 Task: Find connections with filter location Irákleion with filter topic #Successwith filter profile language French with filter current company Shapoorji Pallonji Real Estate with filter school FORE School of Management, New Delhi with filter industry Machinery Manufacturing with filter service category UX Research with filter keywords title Events Manager
Action: Mouse moved to (351, 236)
Screenshot: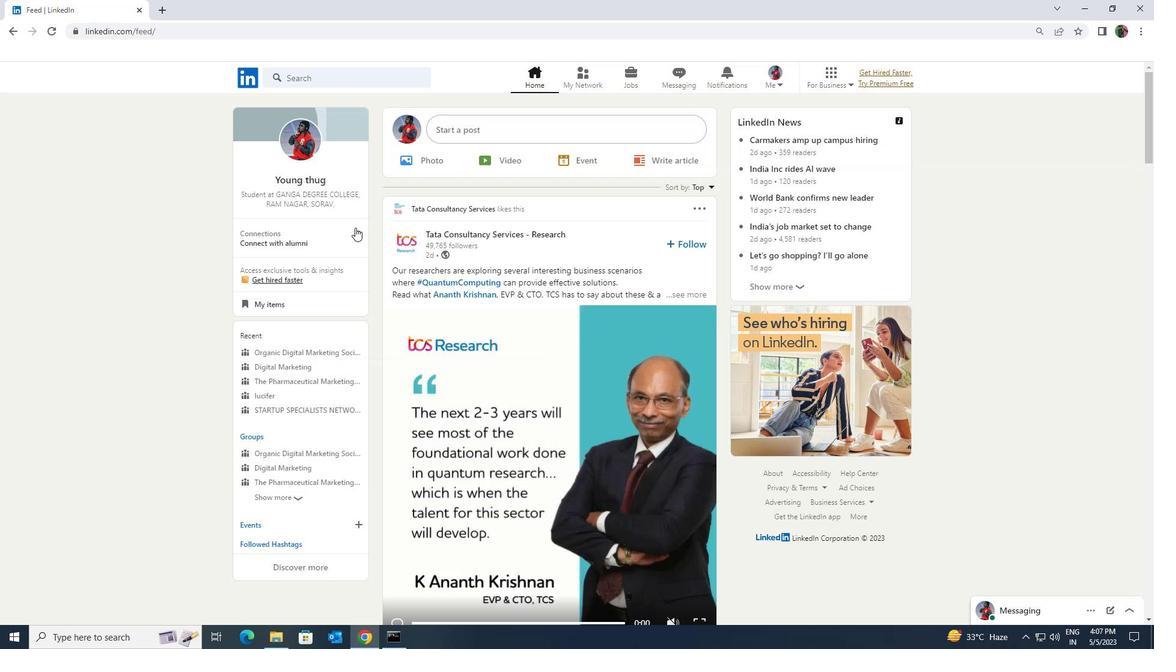 
Action: Mouse pressed left at (351, 236)
Screenshot: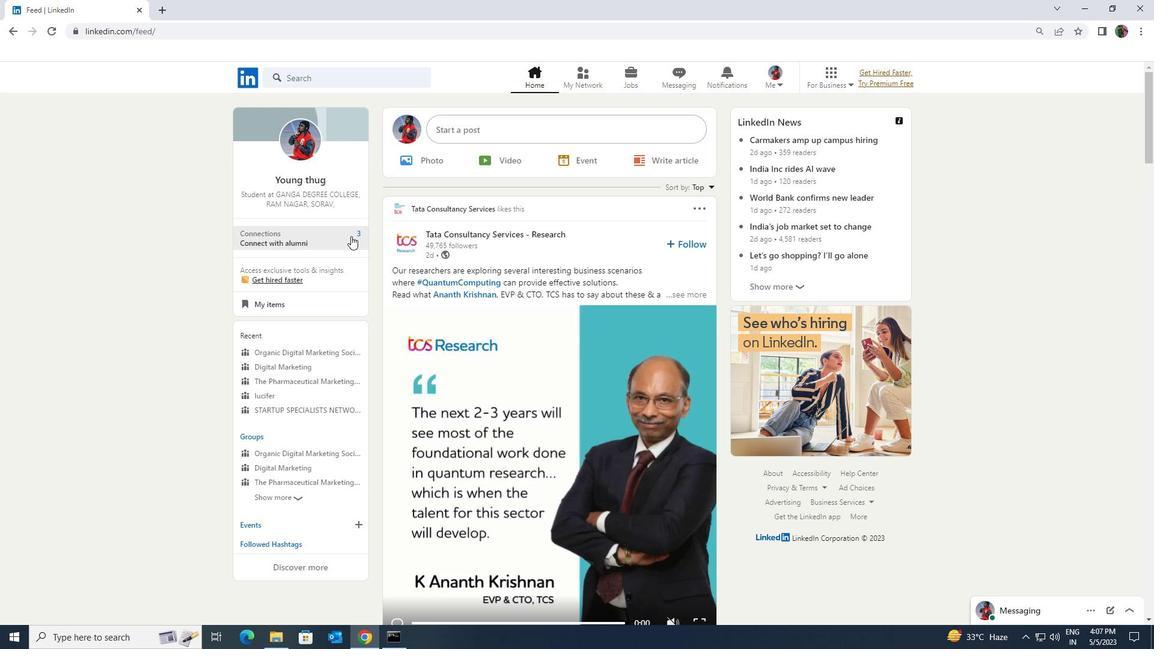 
Action: Mouse moved to (357, 149)
Screenshot: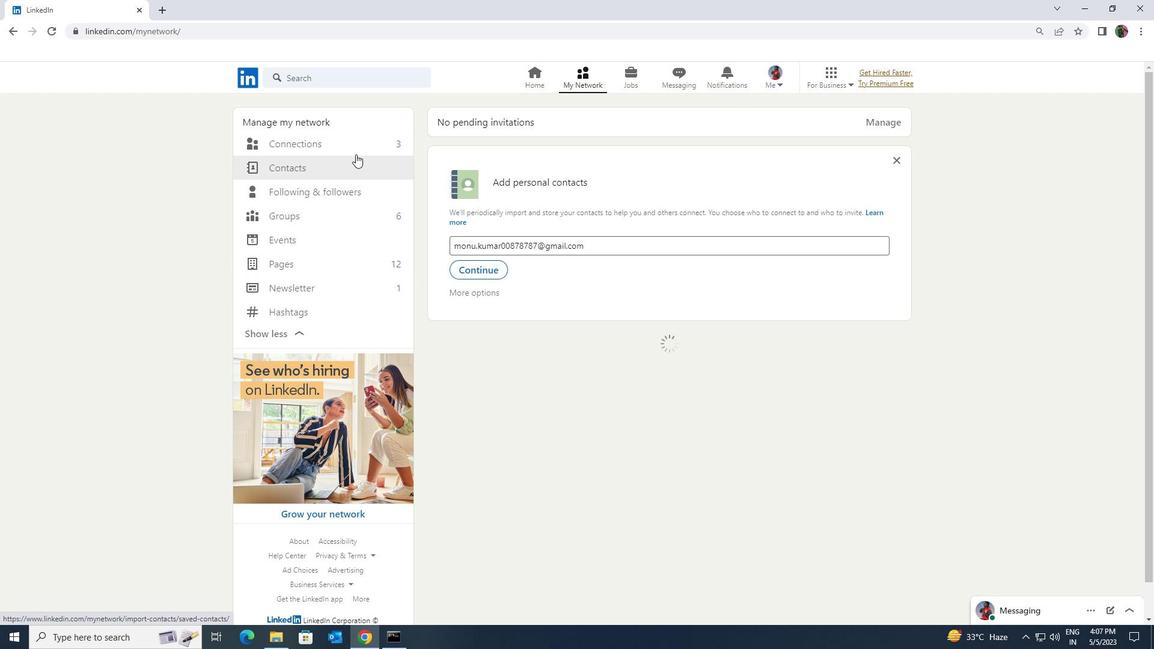 
Action: Mouse pressed left at (357, 149)
Screenshot: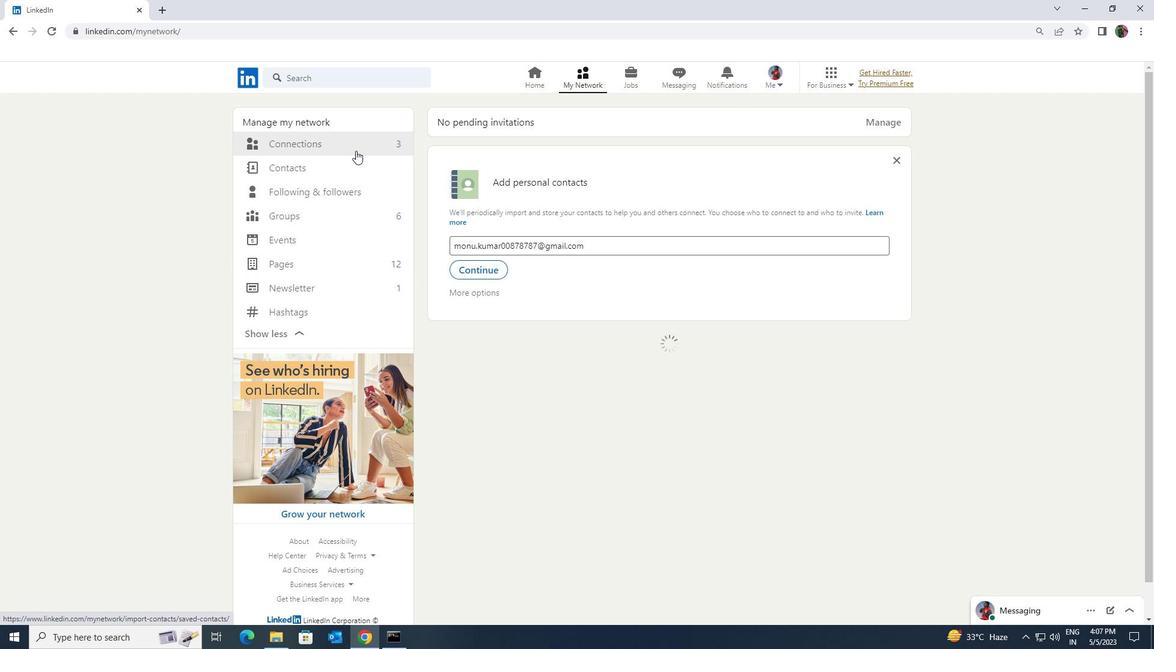 
Action: Mouse moved to (650, 144)
Screenshot: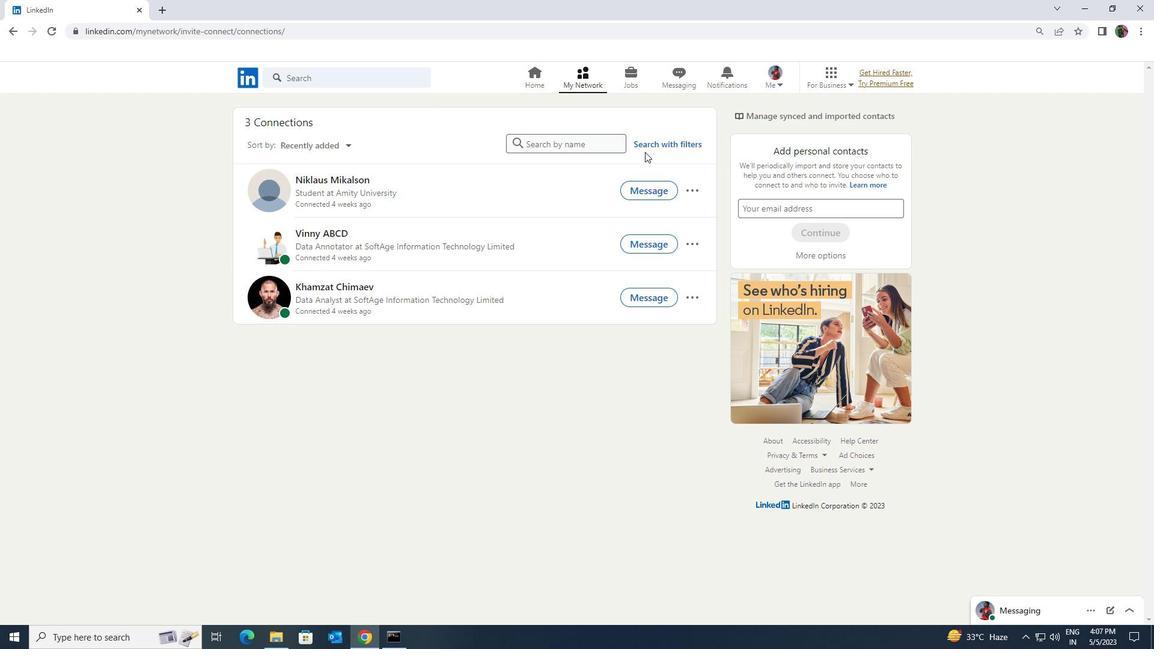 
Action: Mouse pressed left at (650, 144)
Screenshot: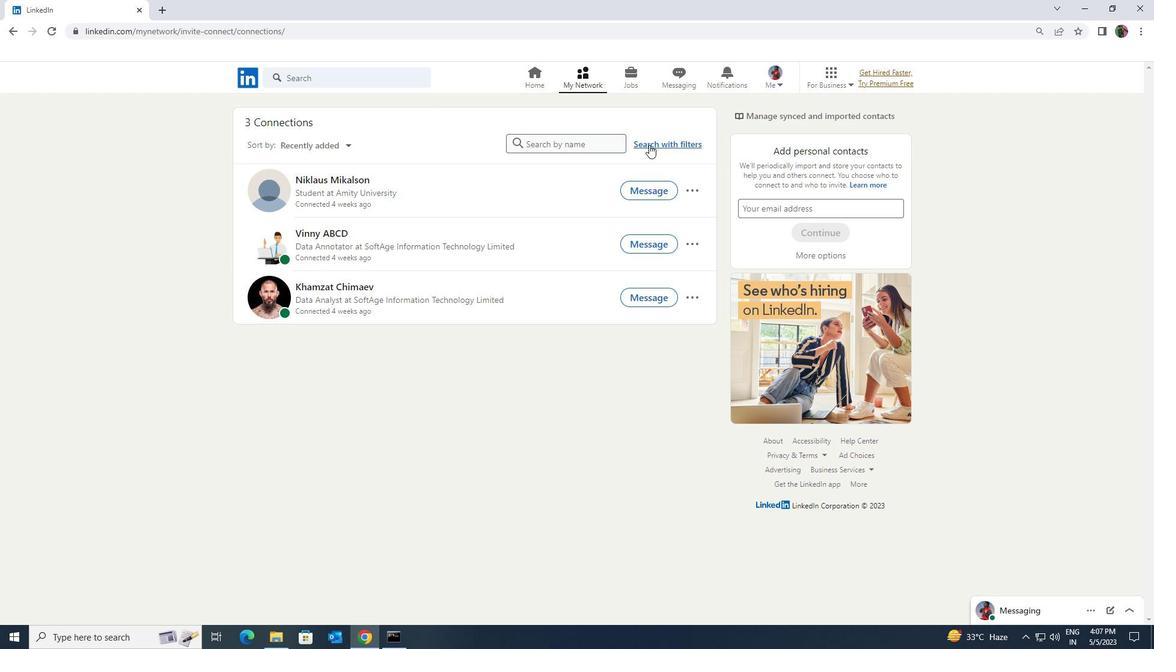 
Action: Mouse moved to (617, 110)
Screenshot: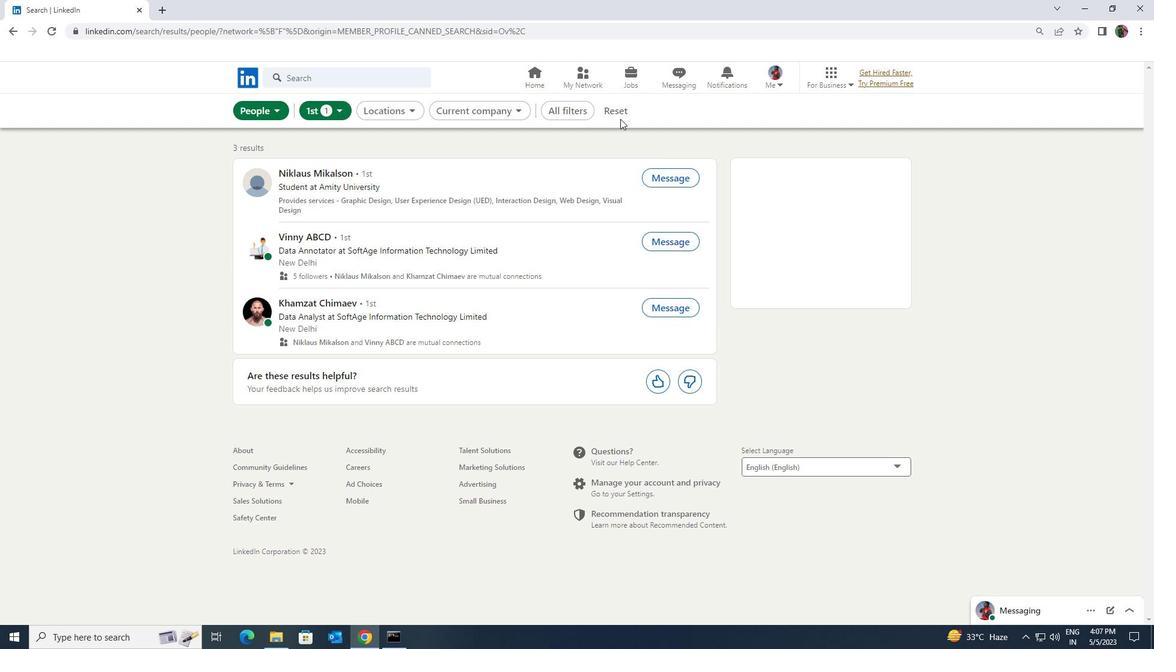 
Action: Mouse pressed left at (617, 110)
Screenshot: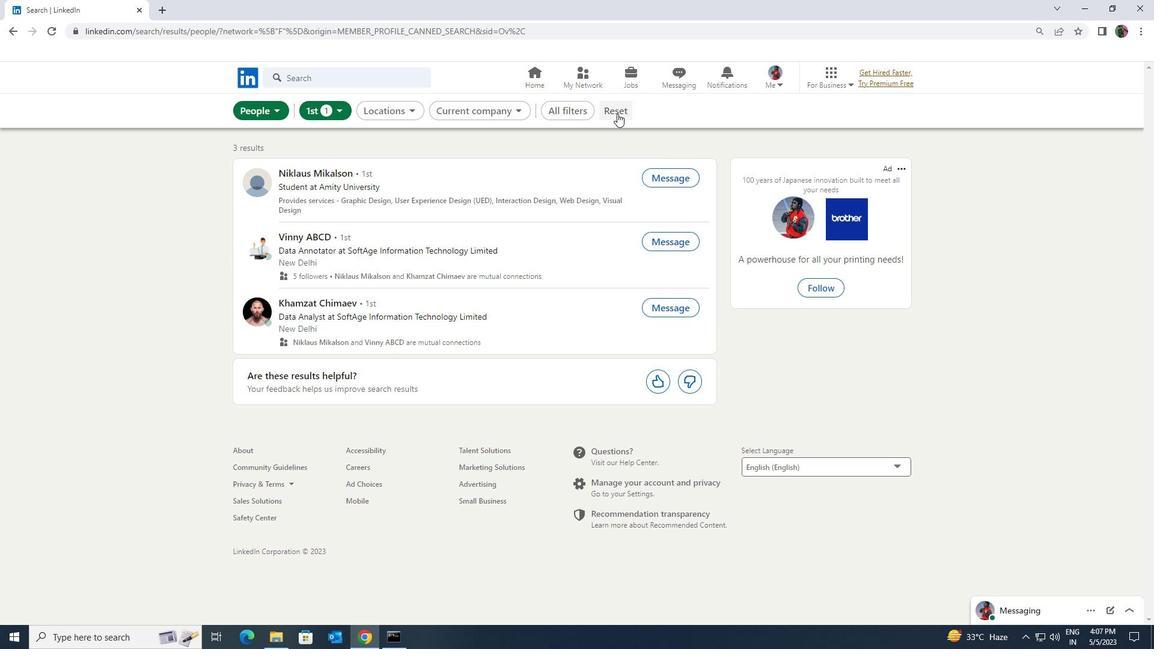 
Action: Mouse moved to (589, 107)
Screenshot: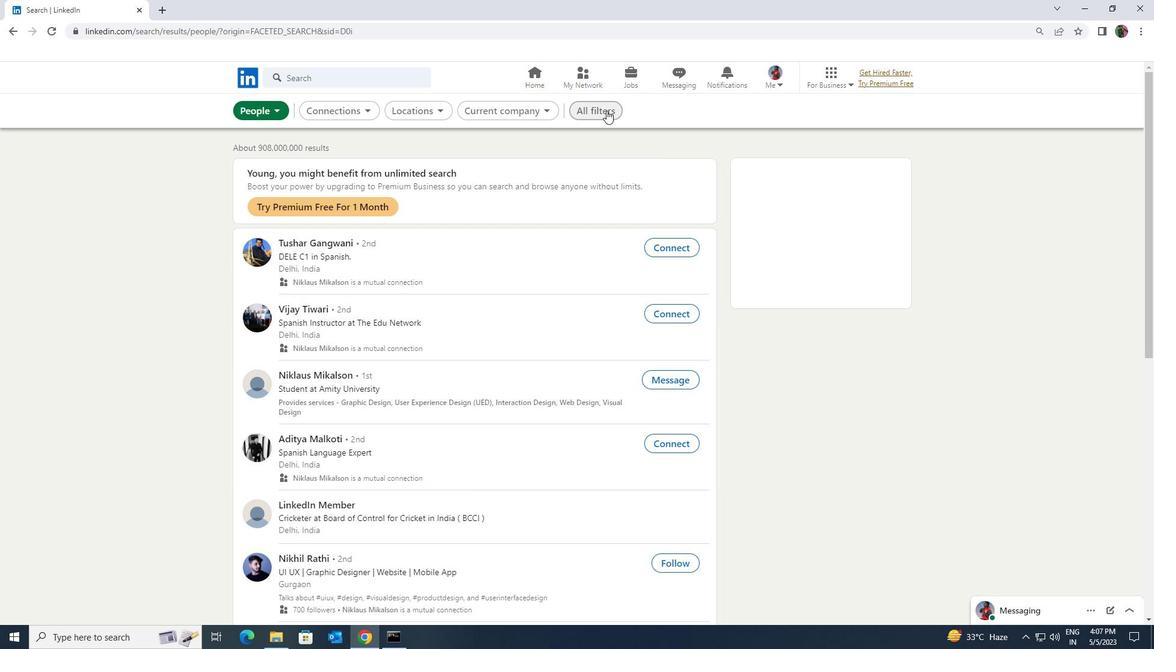 
Action: Mouse pressed left at (589, 107)
Screenshot: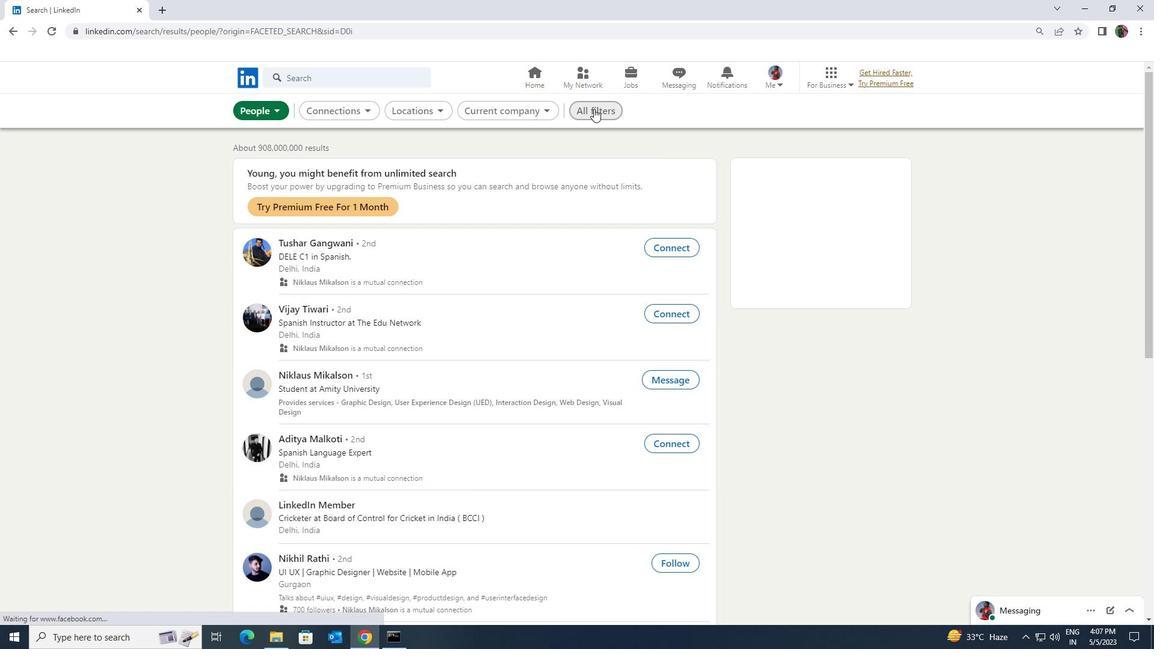 
Action: Mouse moved to (999, 468)
Screenshot: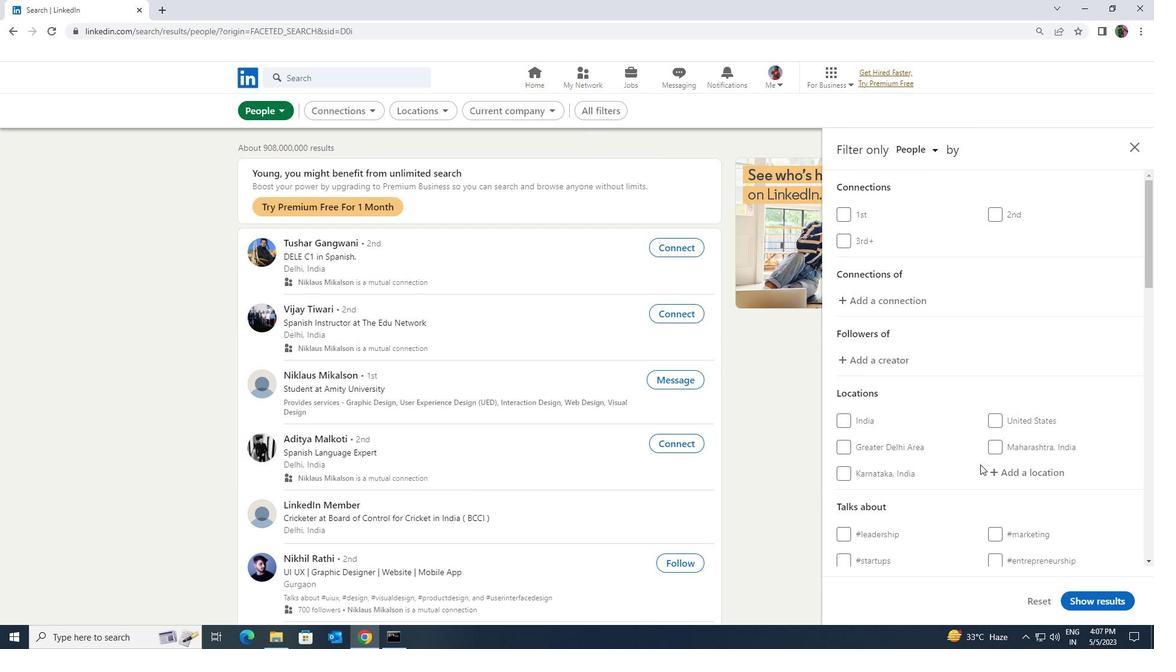 
Action: Mouse pressed left at (999, 468)
Screenshot: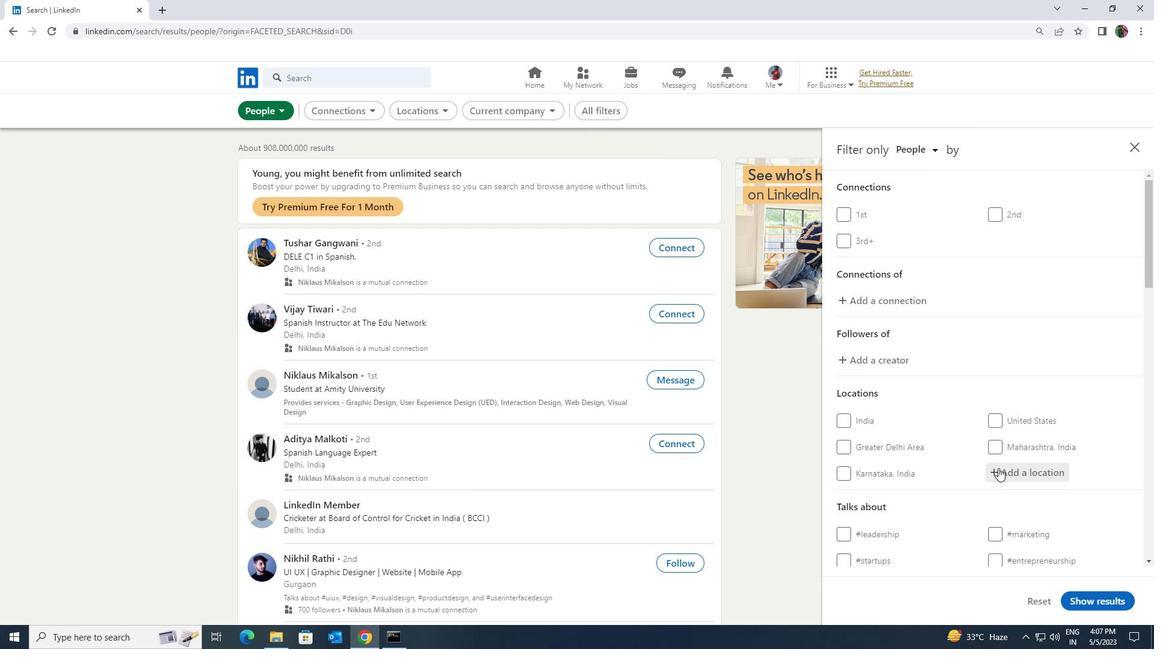 
Action: Key pressed <Key.shift><Key.shift><Key.shift><Key.shift>IRAKL
Screenshot: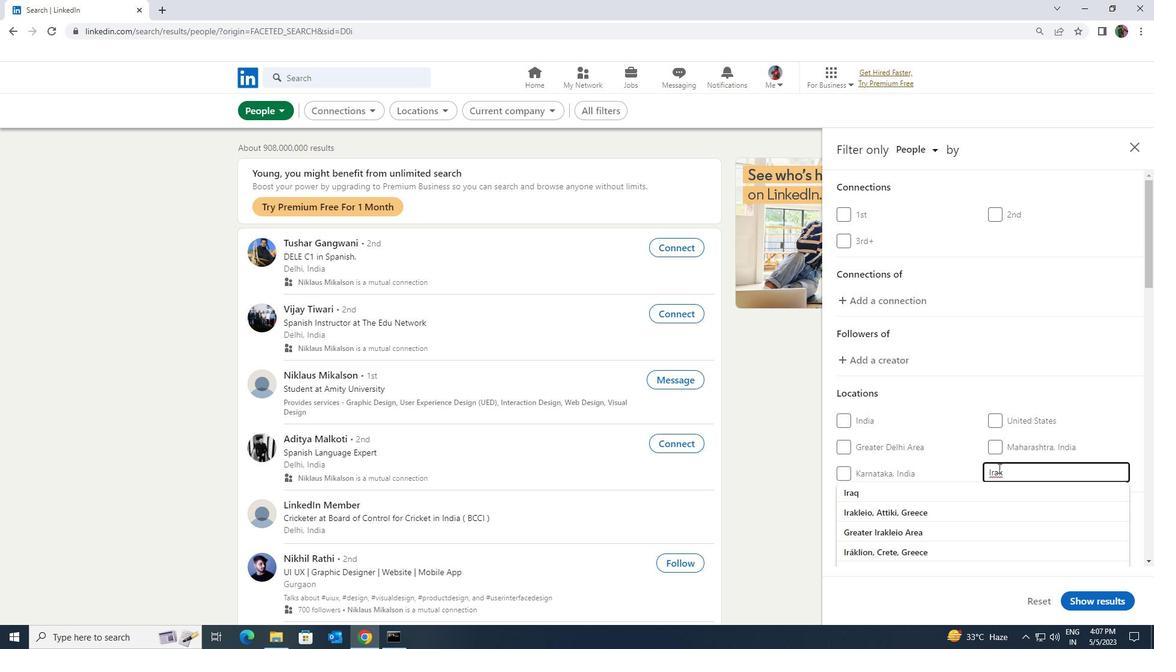 
Action: Mouse moved to (992, 496)
Screenshot: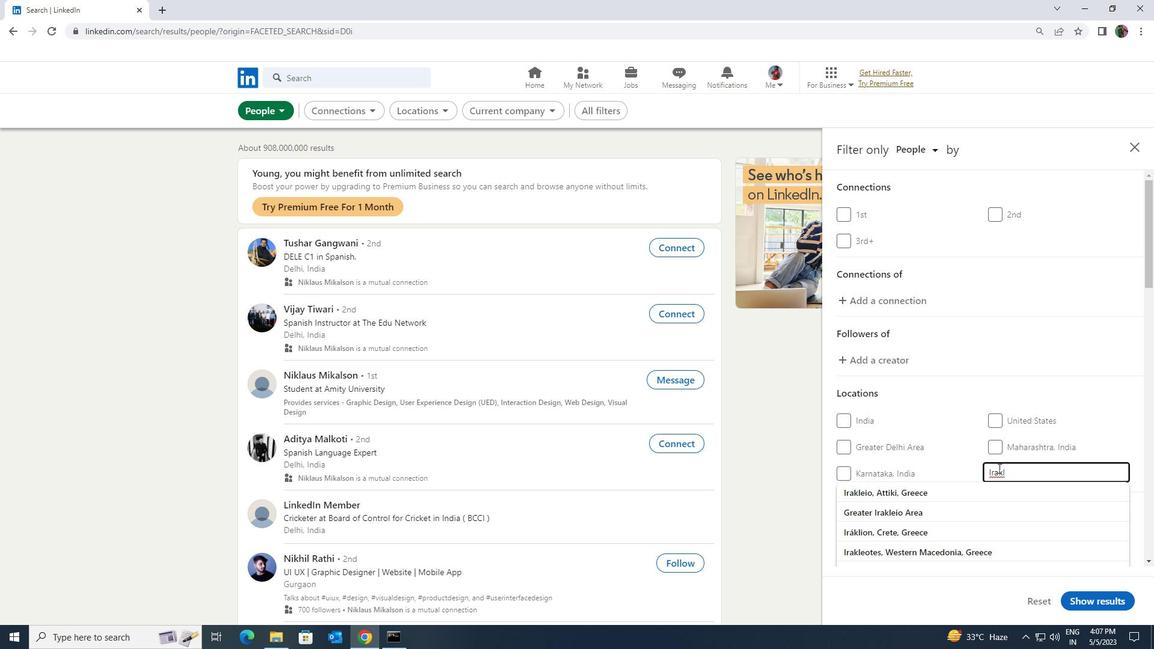 
Action: Mouse pressed left at (992, 496)
Screenshot: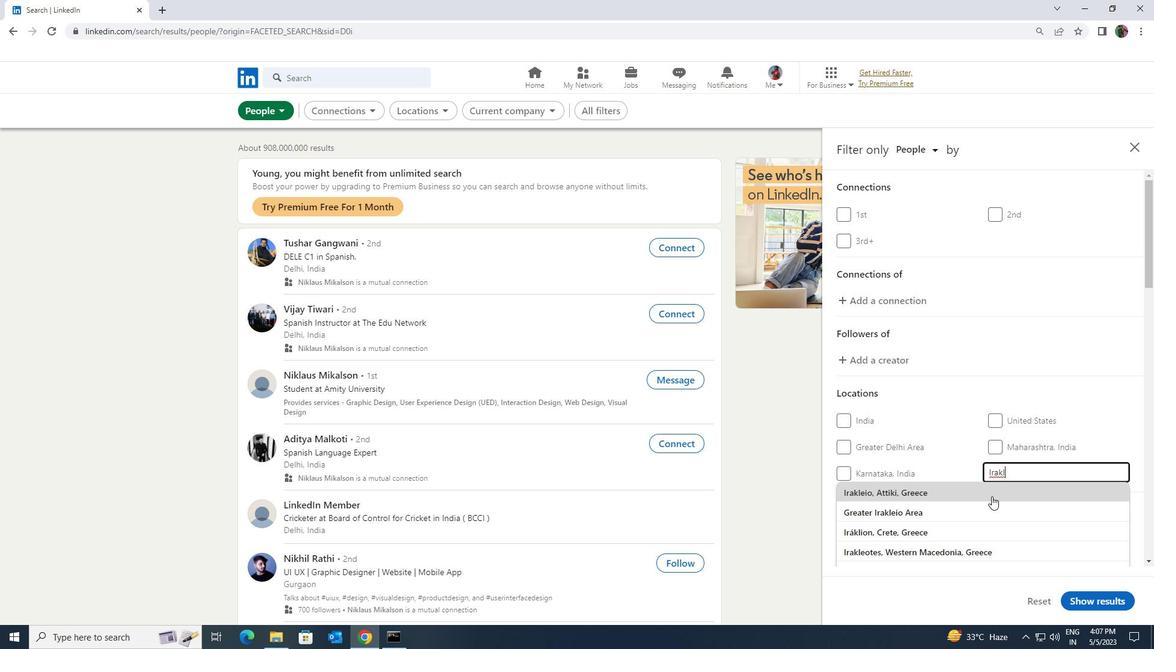 
Action: Mouse scrolled (992, 496) with delta (0, 0)
Screenshot: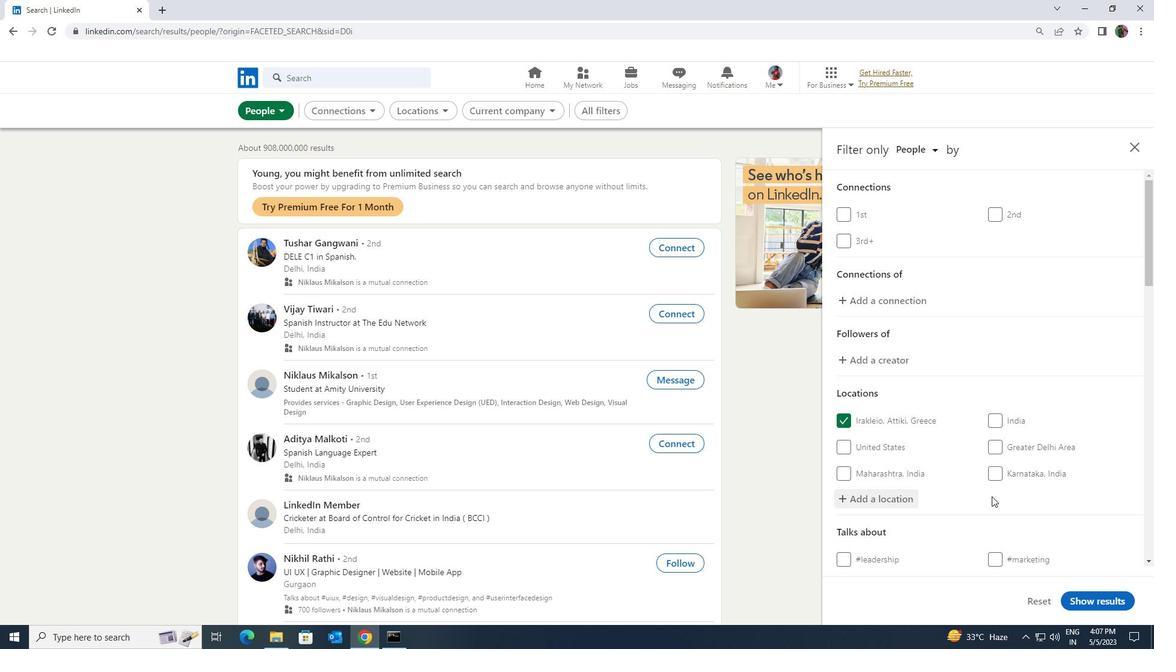 
Action: Mouse scrolled (992, 496) with delta (0, 0)
Screenshot: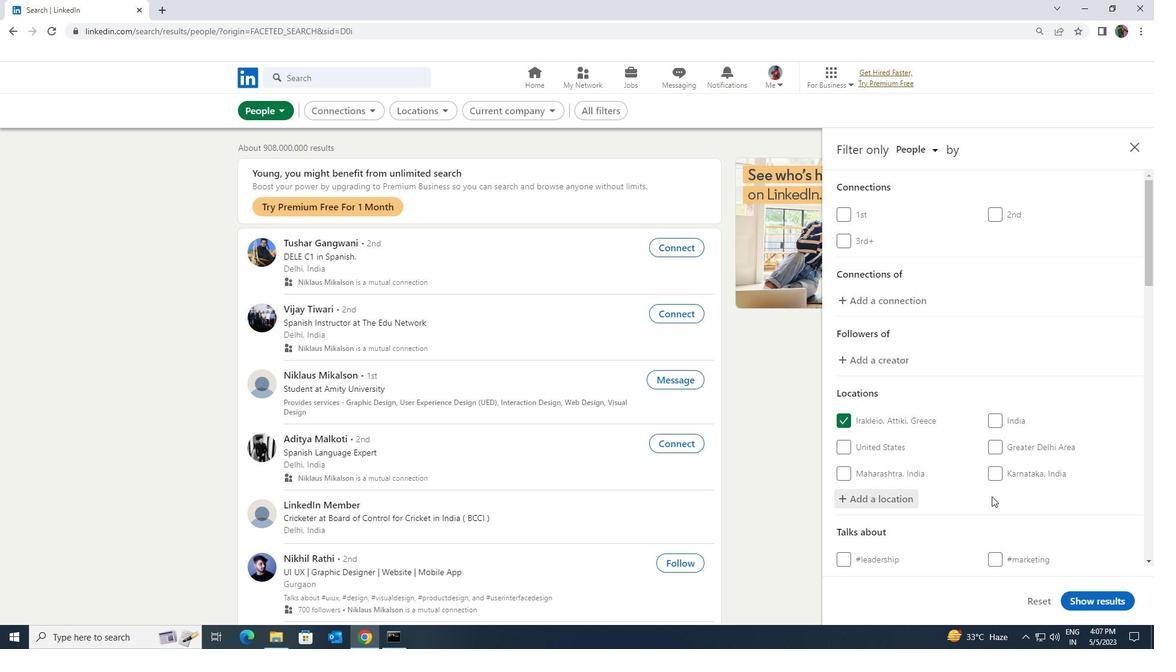 
Action: Mouse moved to (1001, 495)
Screenshot: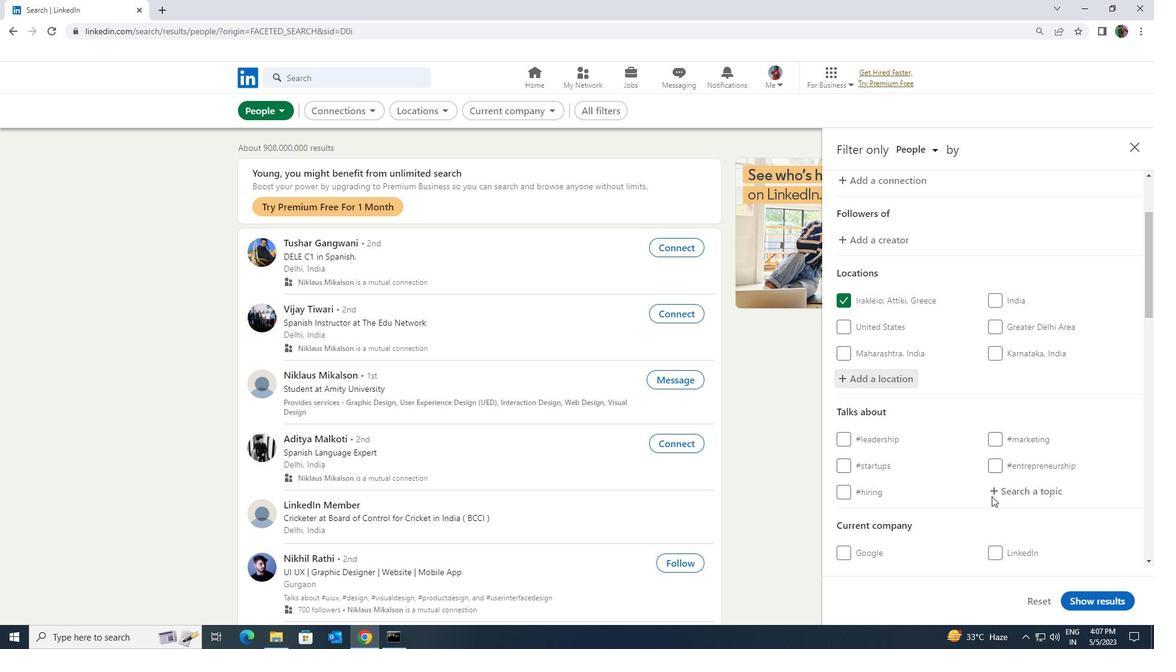
Action: Mouse pressed left at (1001, 495)
Screenshot: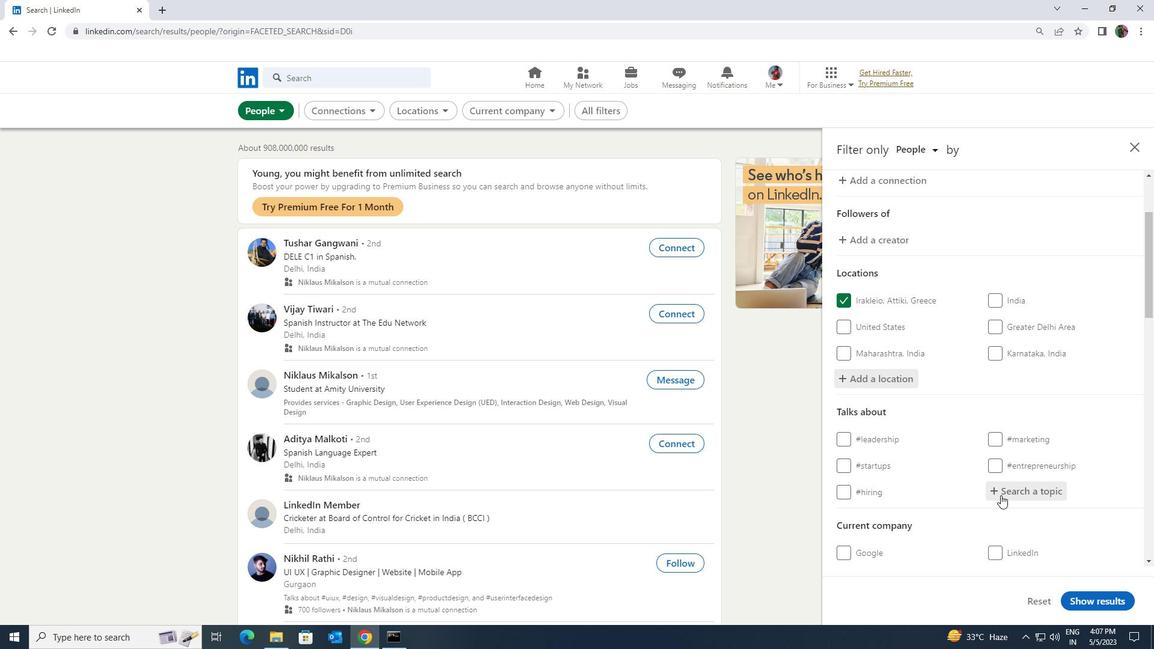 
Action: Key pressed <Key.shift>SUCESS
Screenshot: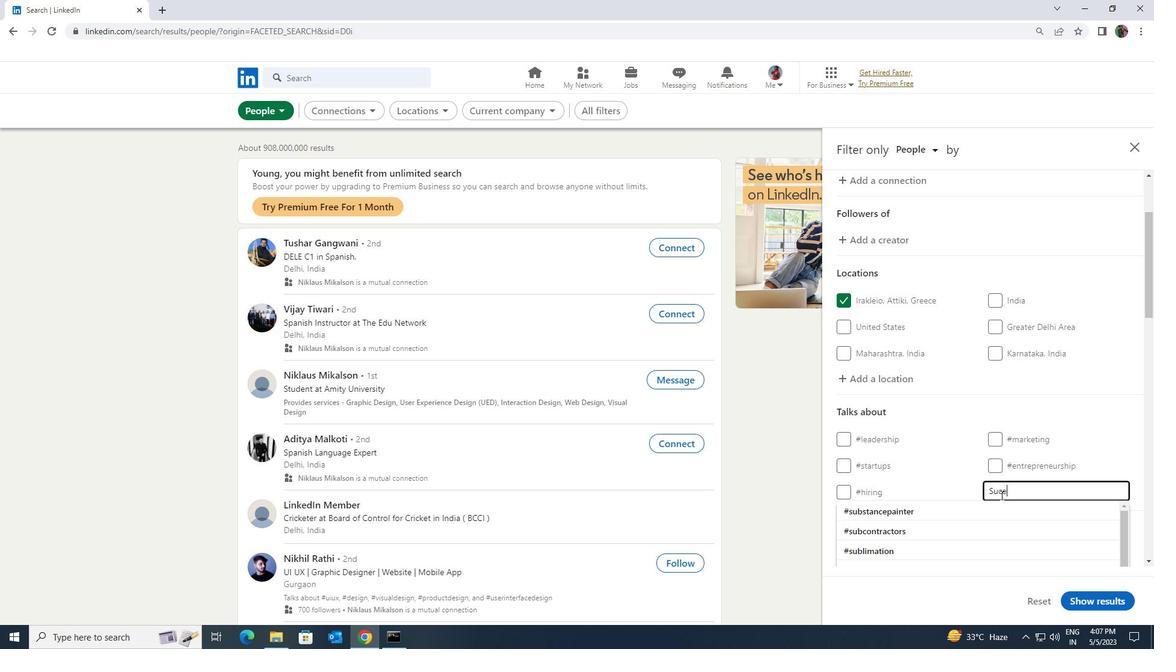 
Action: Mouse moved to (980, 526)
Screenshot: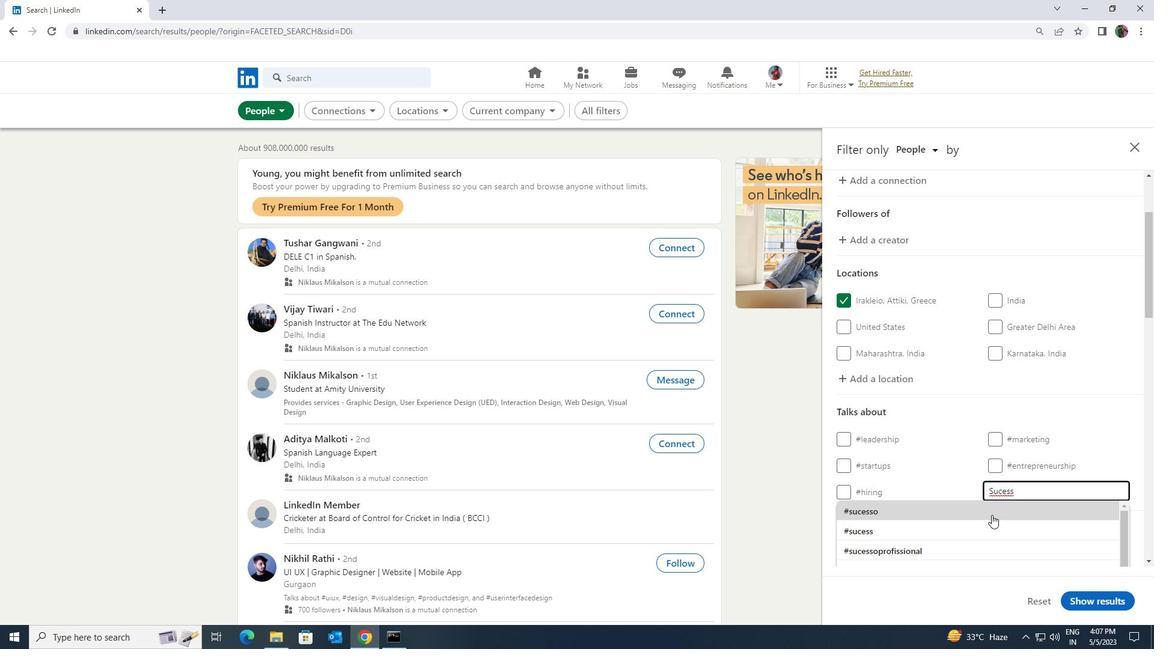 
Action: Mouse pressed left at (980, 526)
Screenshot: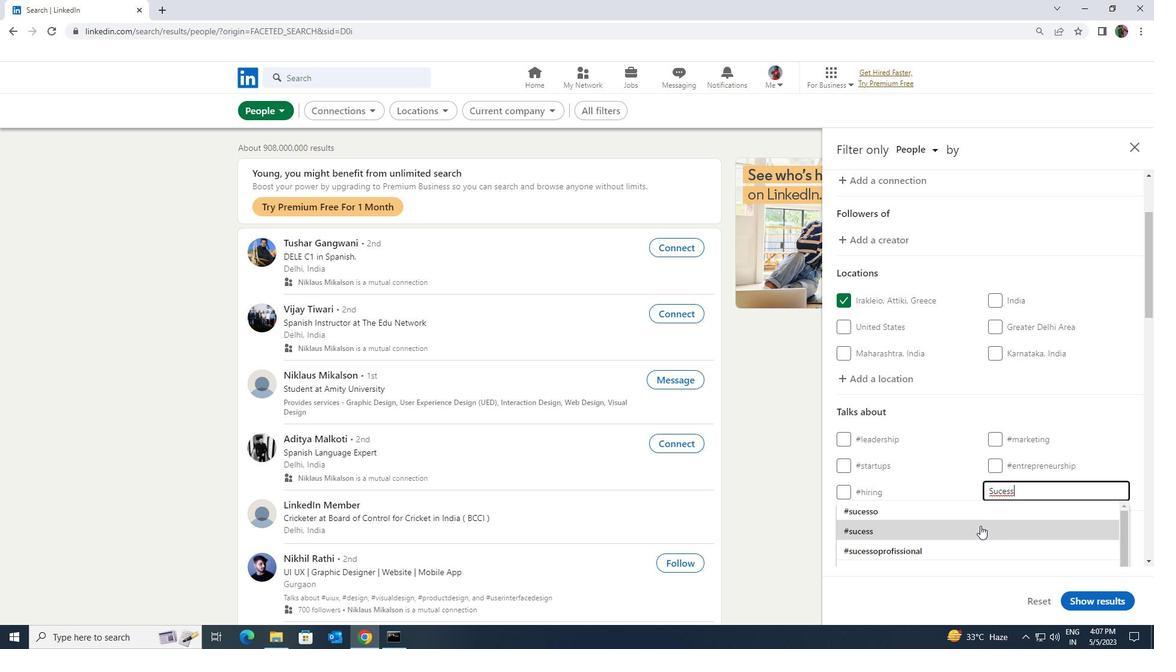 
Action: Mouse scrolled (980, 525) with delta (0, 0)
Screenshot: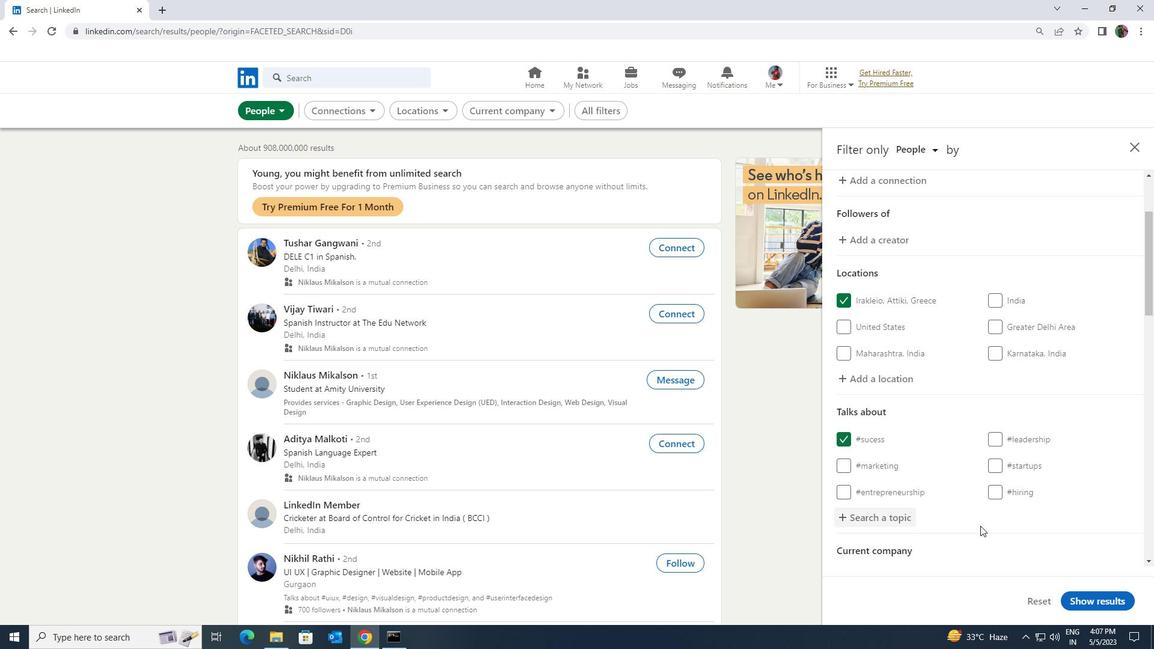
Action: Mouse scrolled (980, 525) with delta (0, 0)
Screenshot: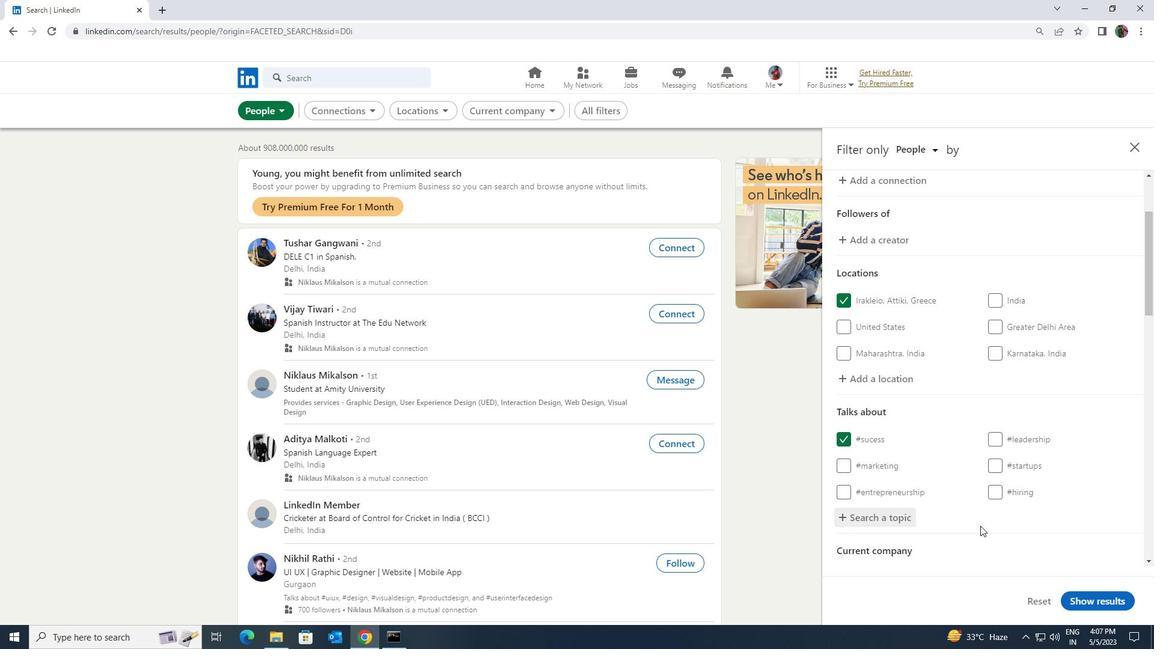 
Action: Mouse scrolled (980, 525) with delta (0, 0)
Screenshot: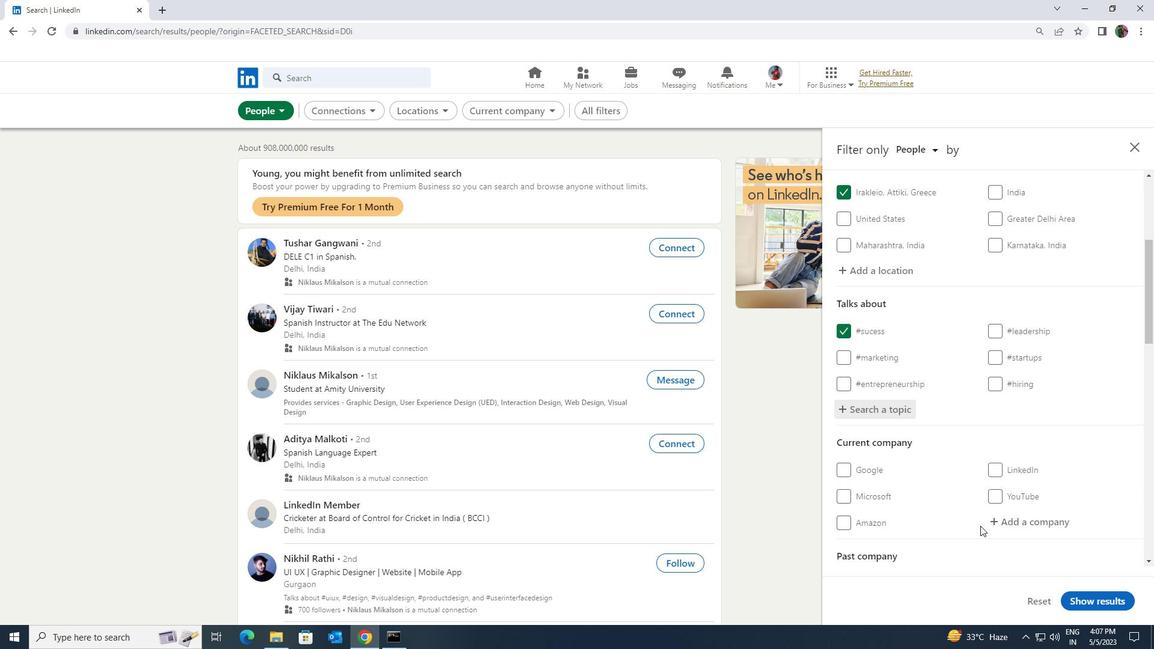 
Action: Mouse scrolled (980, 525) with delta (0, 0)
Screenshot: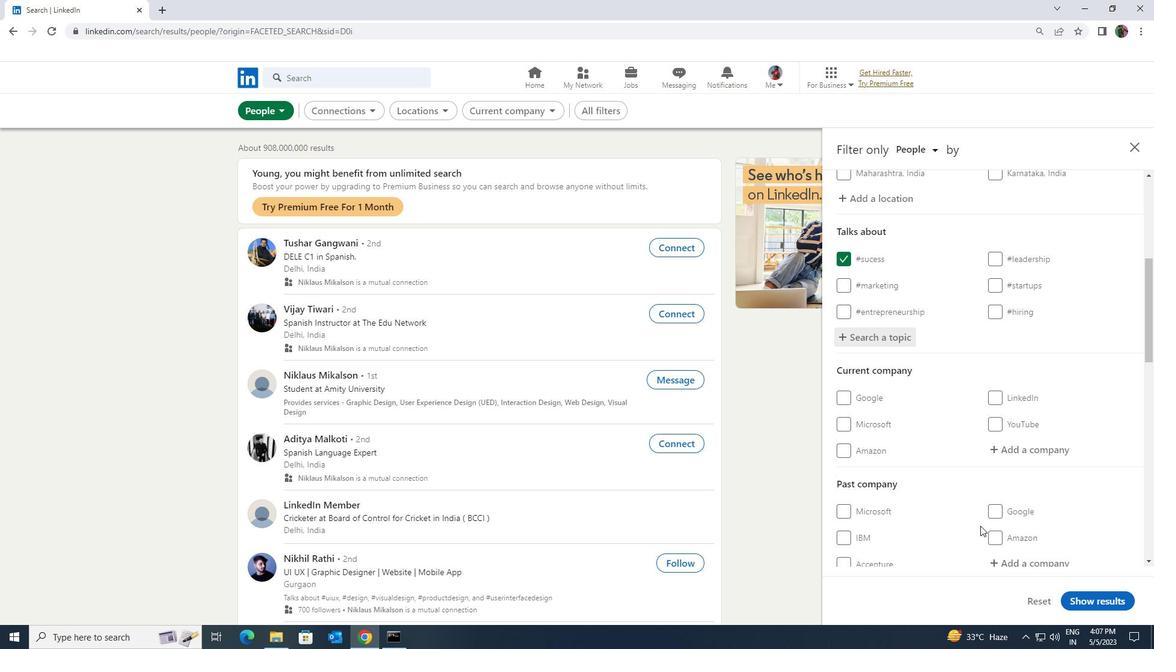 
Action: Mouse scrolled (980, 525) with delta (0, 0)
Screenshot: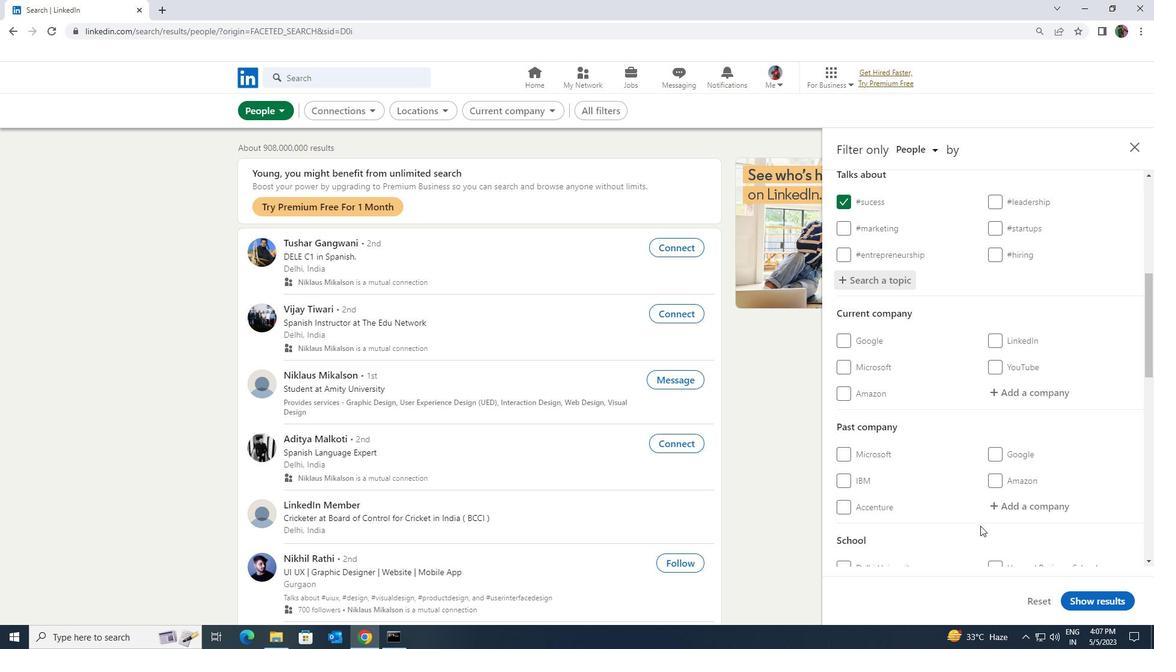 
Action: Mouse scrolled (980, 525) with delta (0, 0)
Screenshot: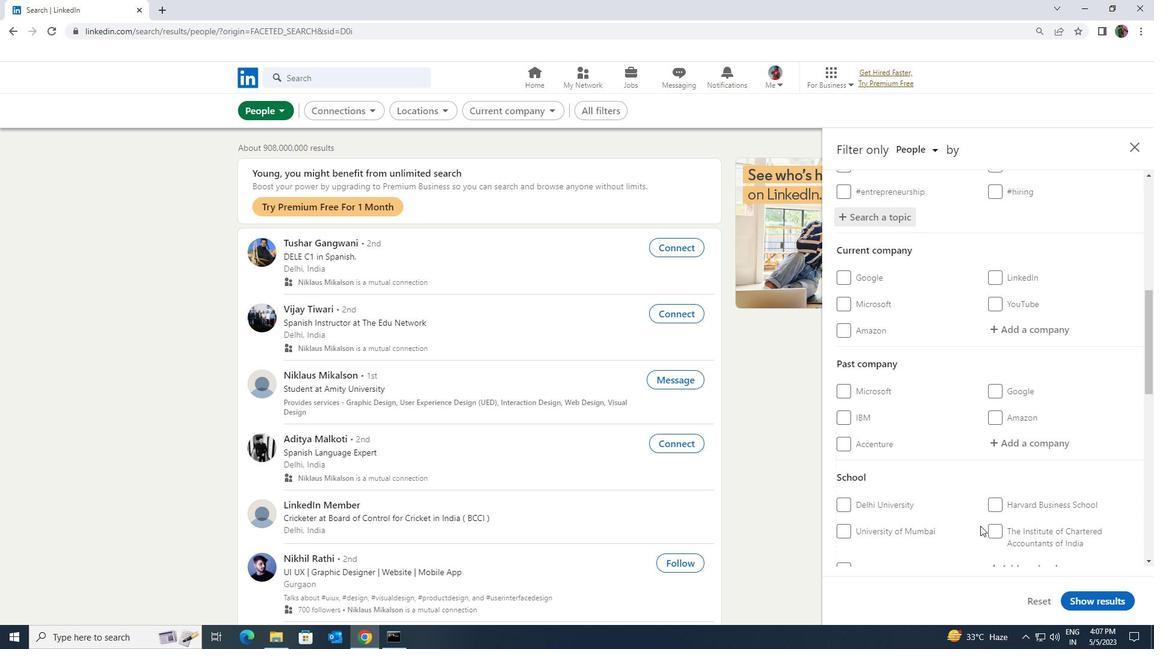
Action: Mouse scrolled (980, 525) with delta (0, 0)
Screenshot: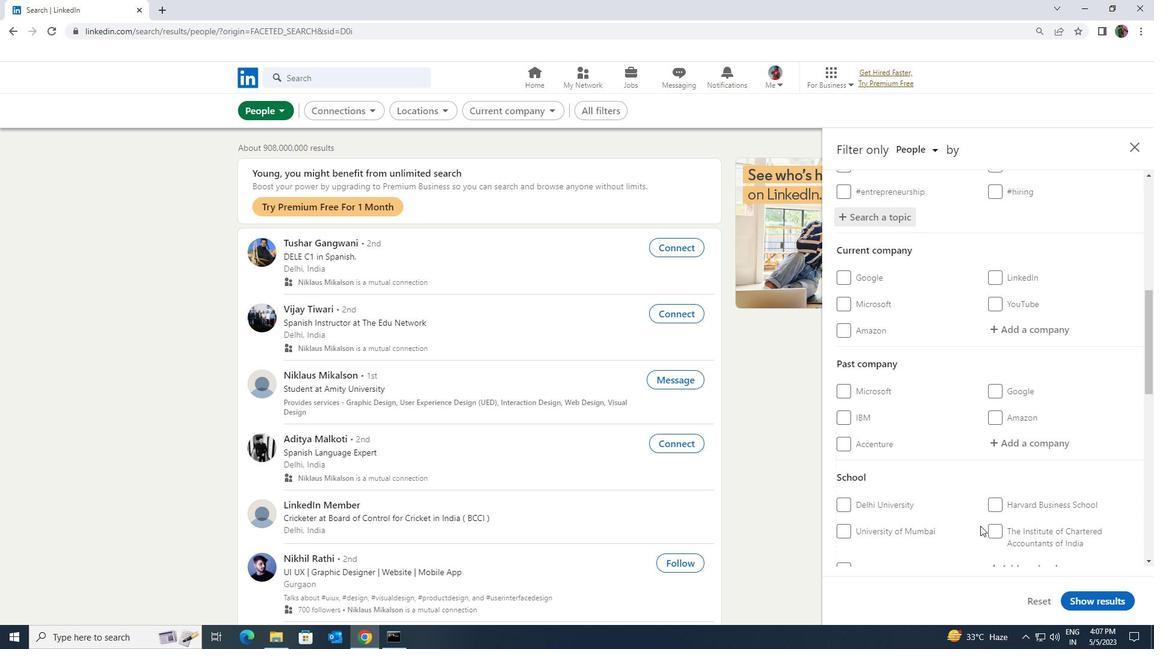 
Action: Mouse scrolled (980, 525) with delta (0, 0)
Screenshot: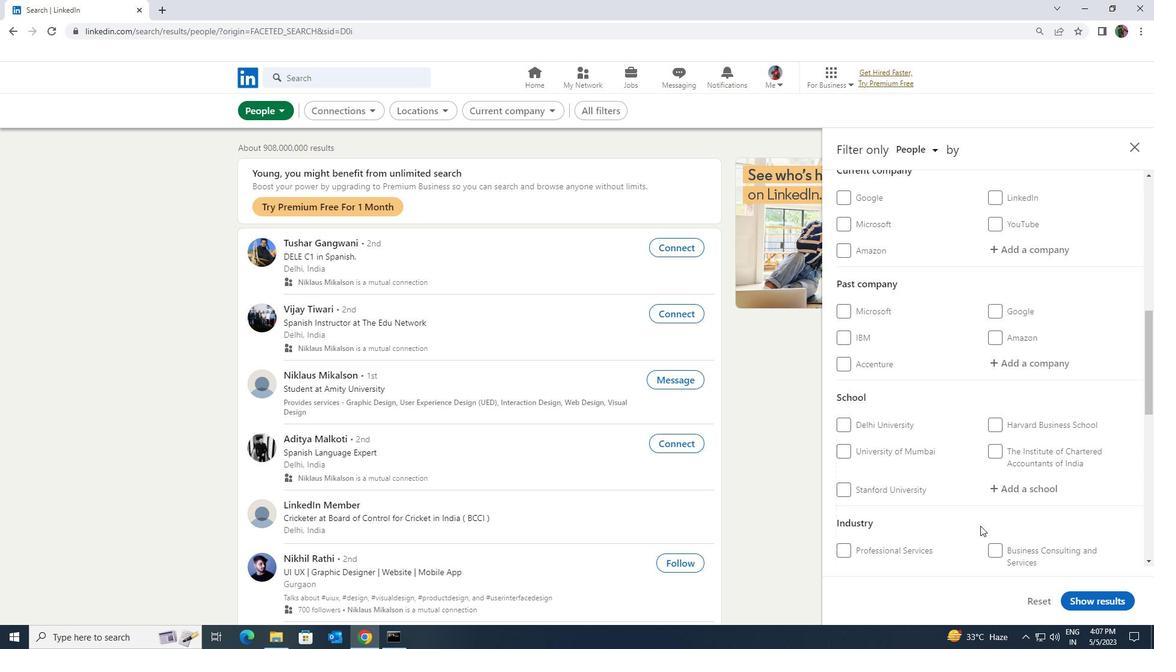 
Action: Mouse scrolled (980, 525) with delta (0, 0)
Screenshot: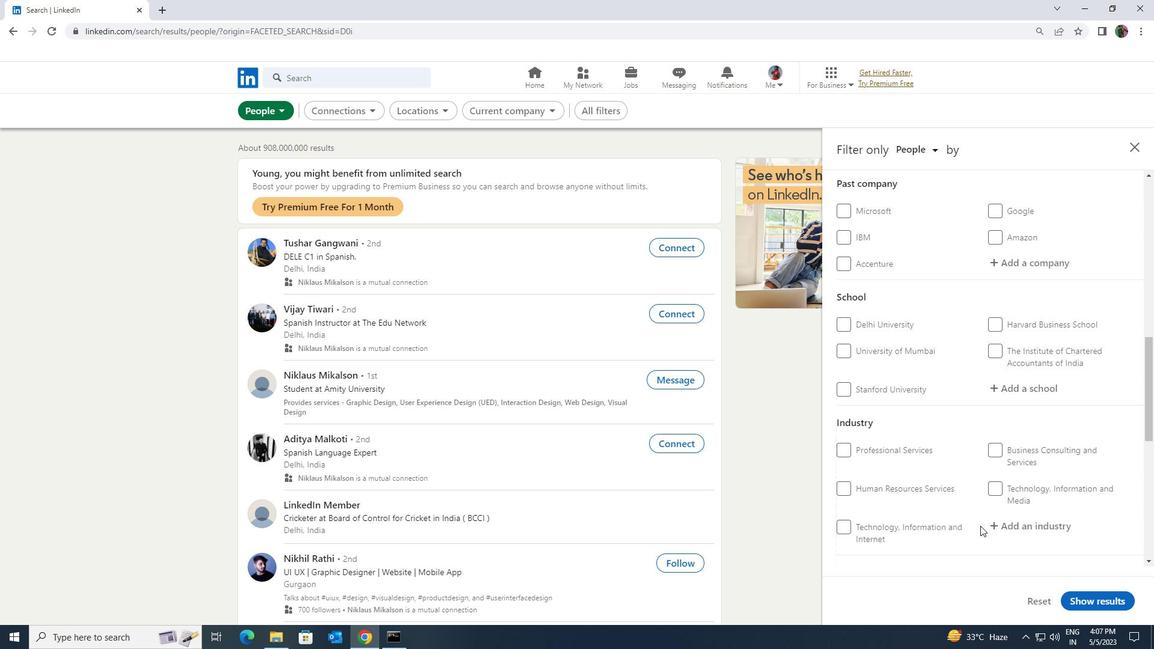 
Action: Mouse moved to (999, 538)
Screenshot: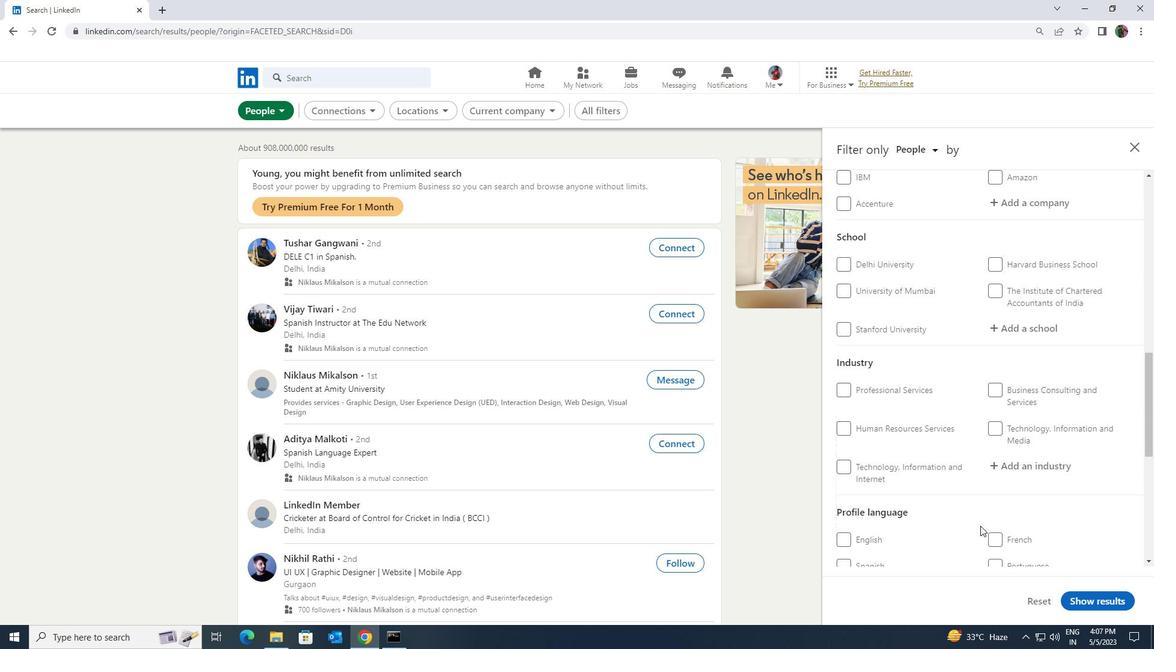 
Action: Mouse pressed left at (999, 538)
Screenshot: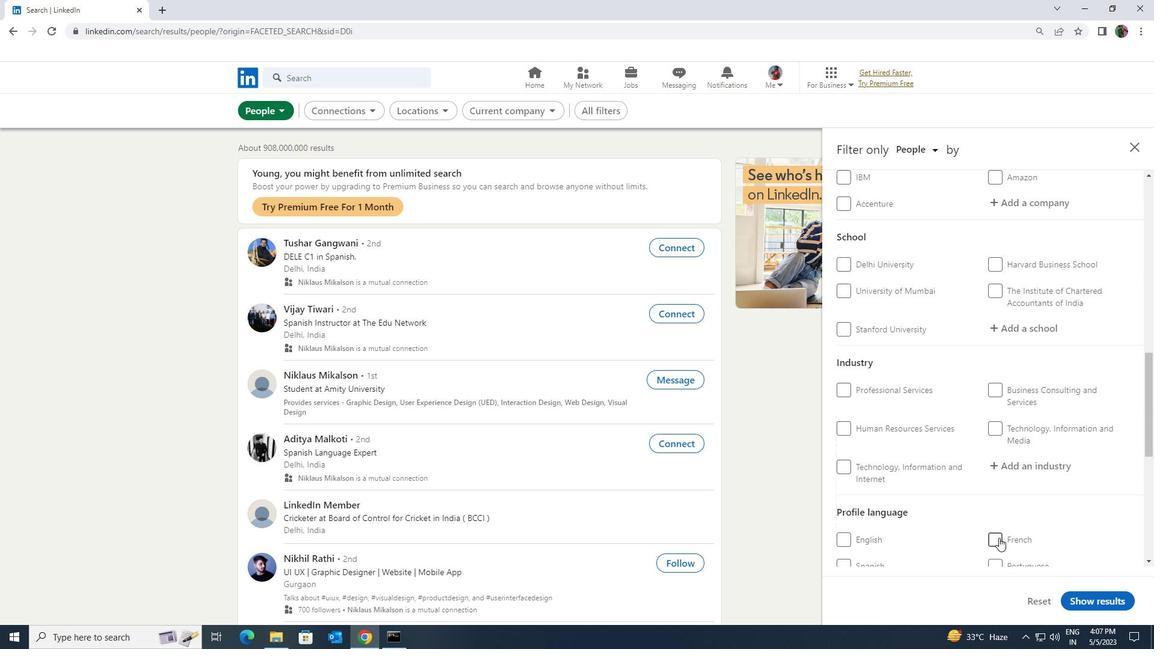 
Action: Mouse scrolled (999, 538) with delta (0, 0)
Screenshot: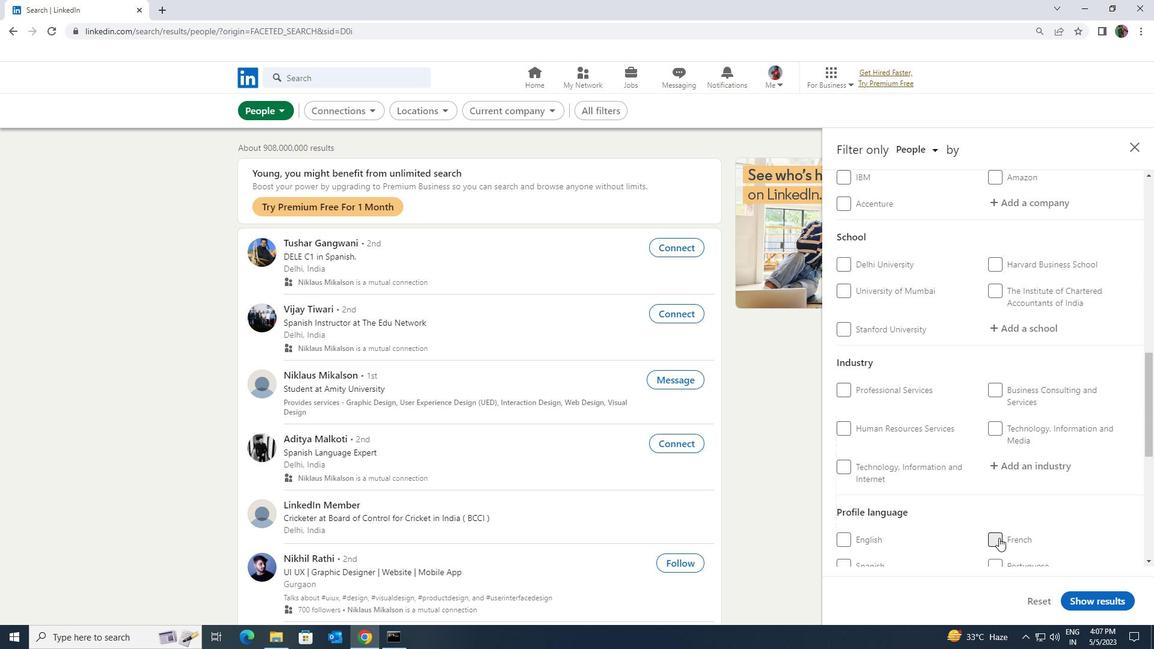 
Action: Mouse scrolled (999, 538) with delta (0, 0)
Screenshot: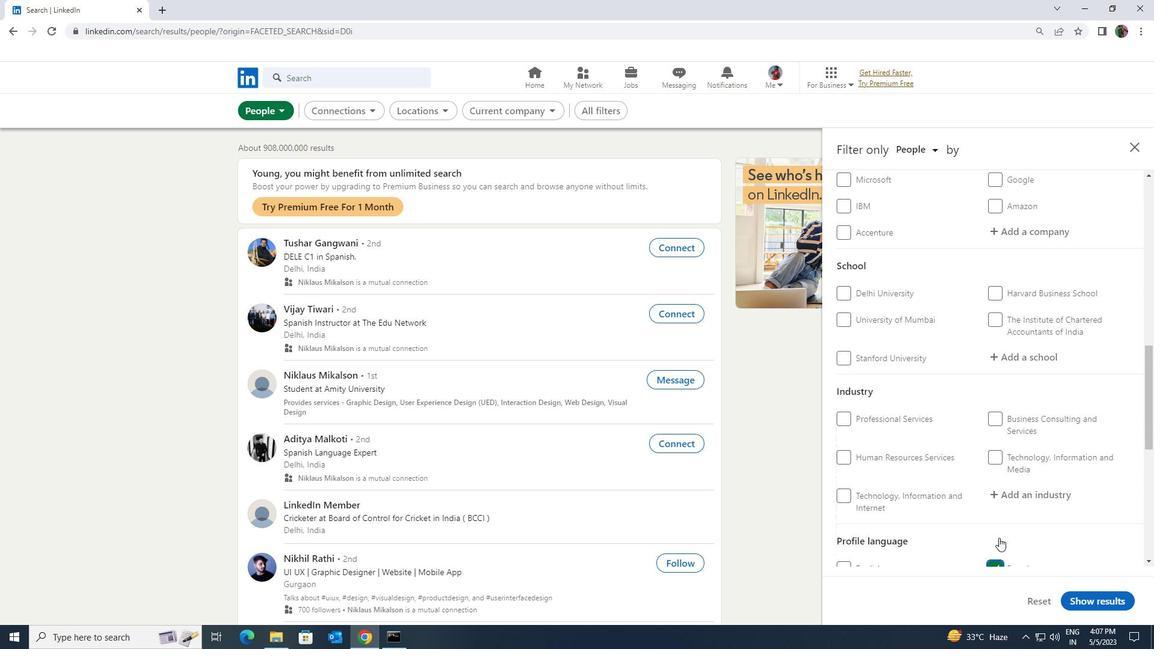
Action: Mouse scrolled (999, 538) with delta (0, 0)
Screenshot: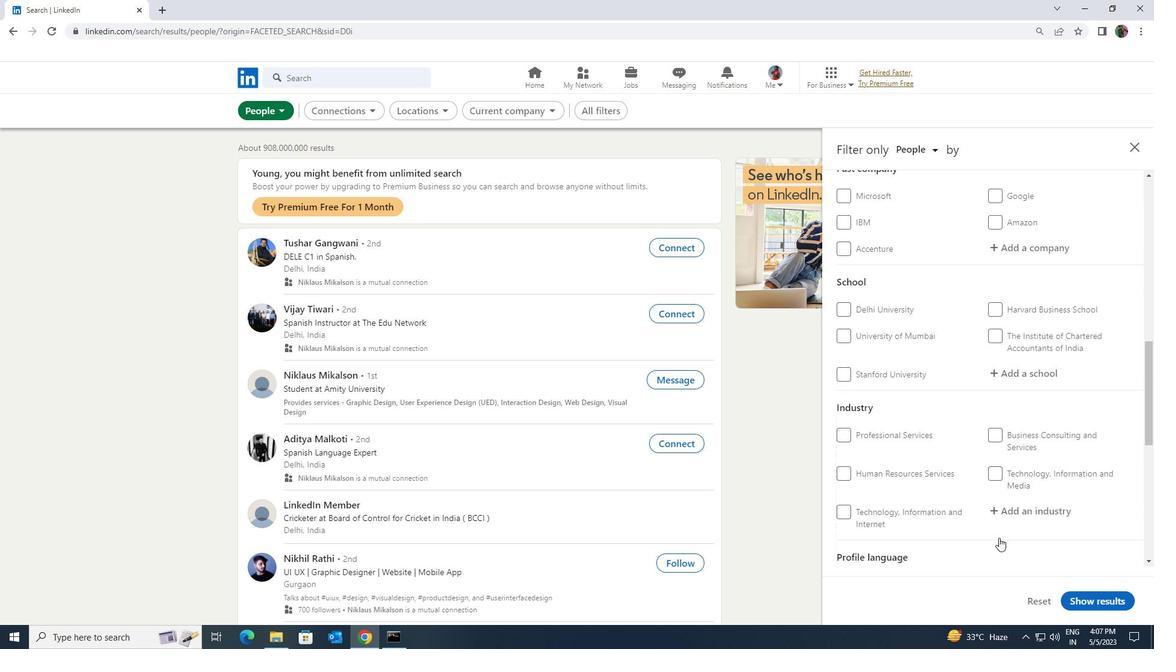 
Action: Mouse scrolled (999, 538) with delta (0, 0)
Screenshot: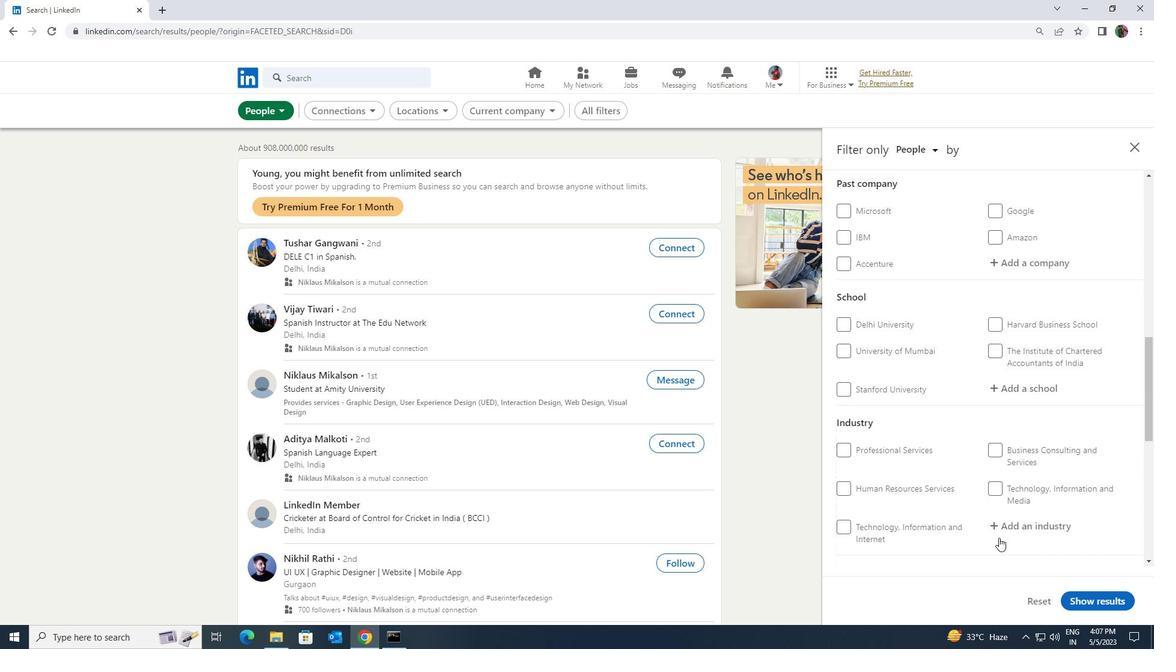 
Action: Mouse scrolled (999, 538) with delta (0, 0)
Screenshot: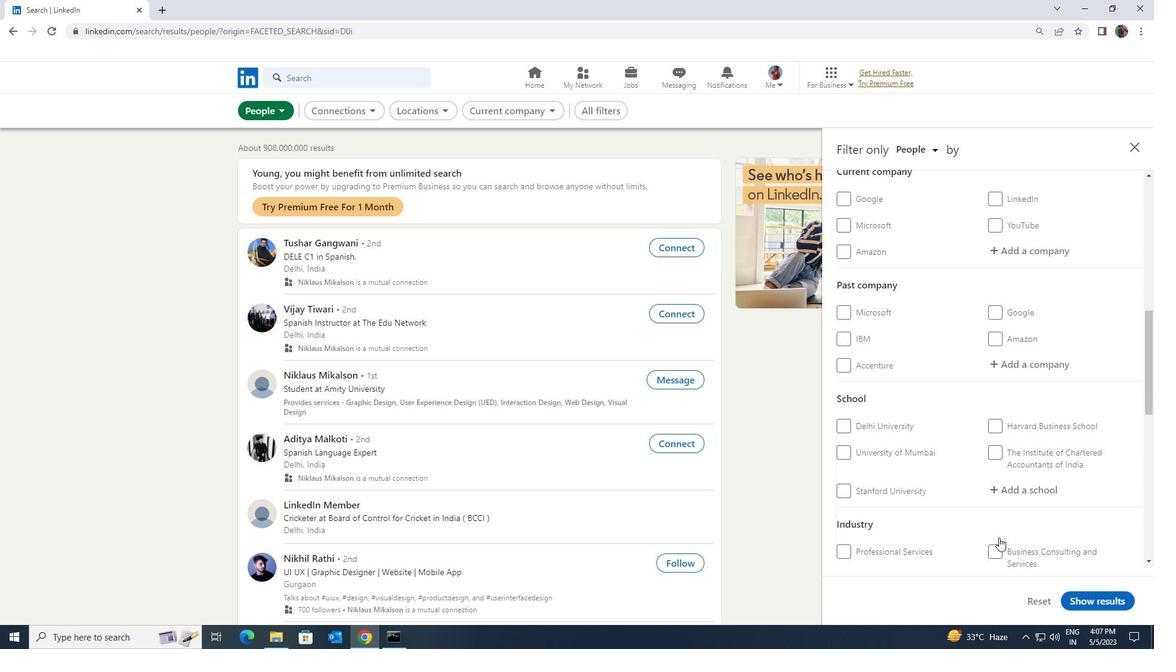 
Action: Mouse scrolled (999, 538) with delta (0, 0)
Screenshot: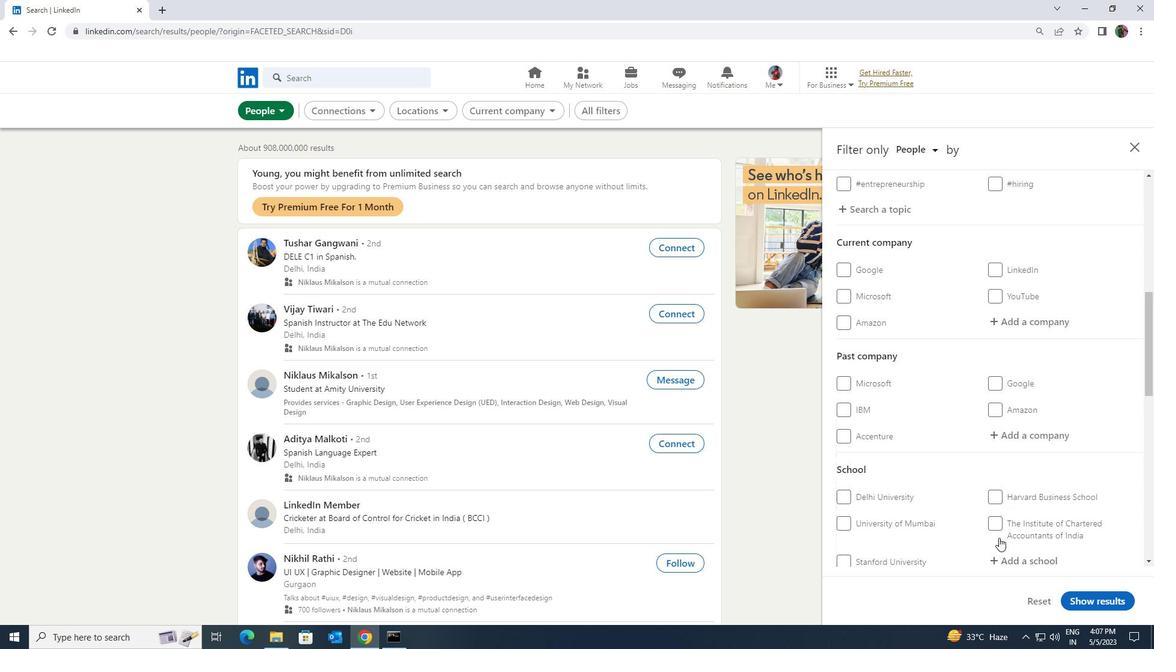 
Action: Mouse scrolled (999, 538) with delta (0, 0)
Screenshot: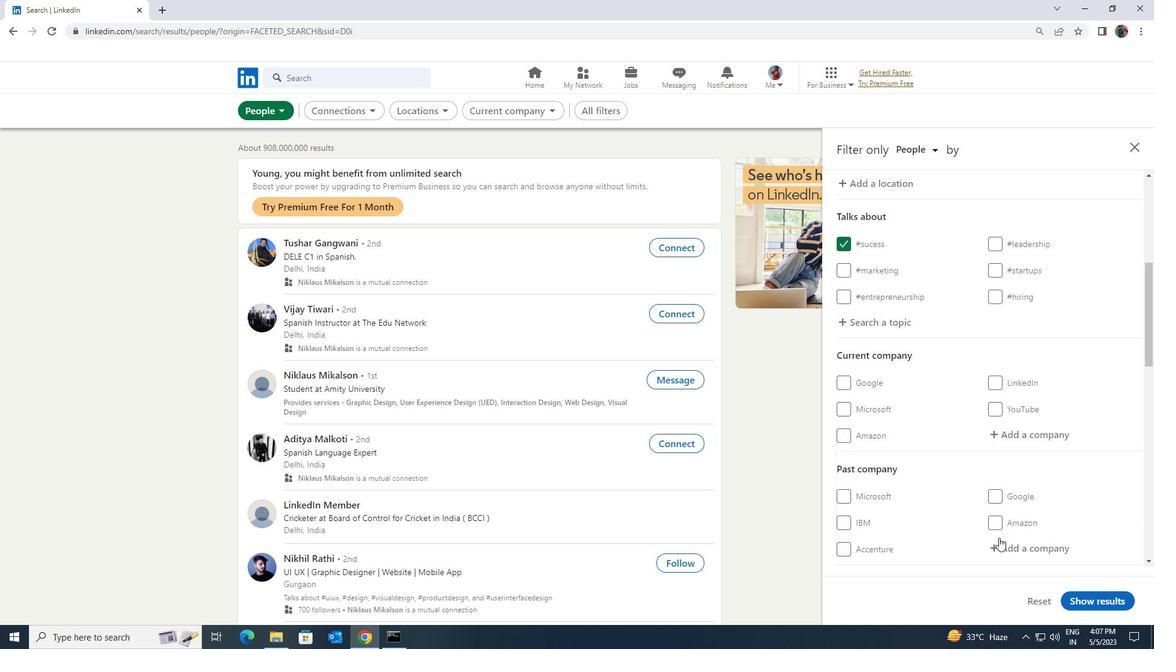 
Action: Mouse moved to (1011, 510)
Screenshot: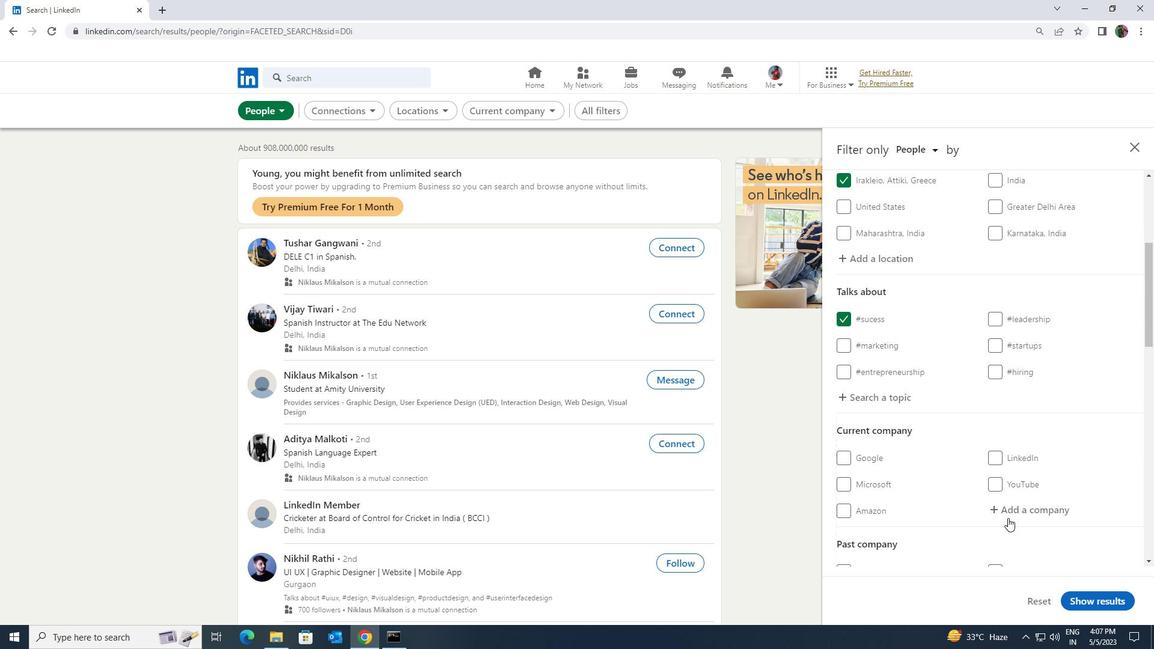 
Action: Mouse pressed left at (1011, 510)
Screenshot: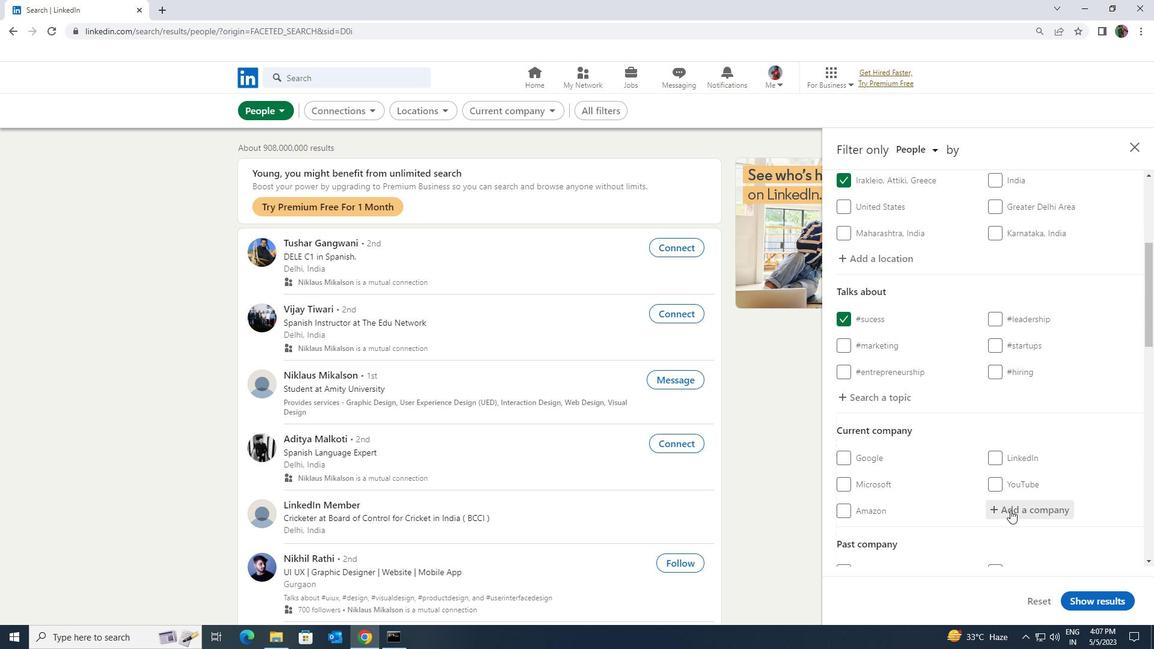 
Action: Key pressed <Key.shift><Key.shift><Key.shift><Key.shift>SHAPOORJI<Key.space>
Screenshot: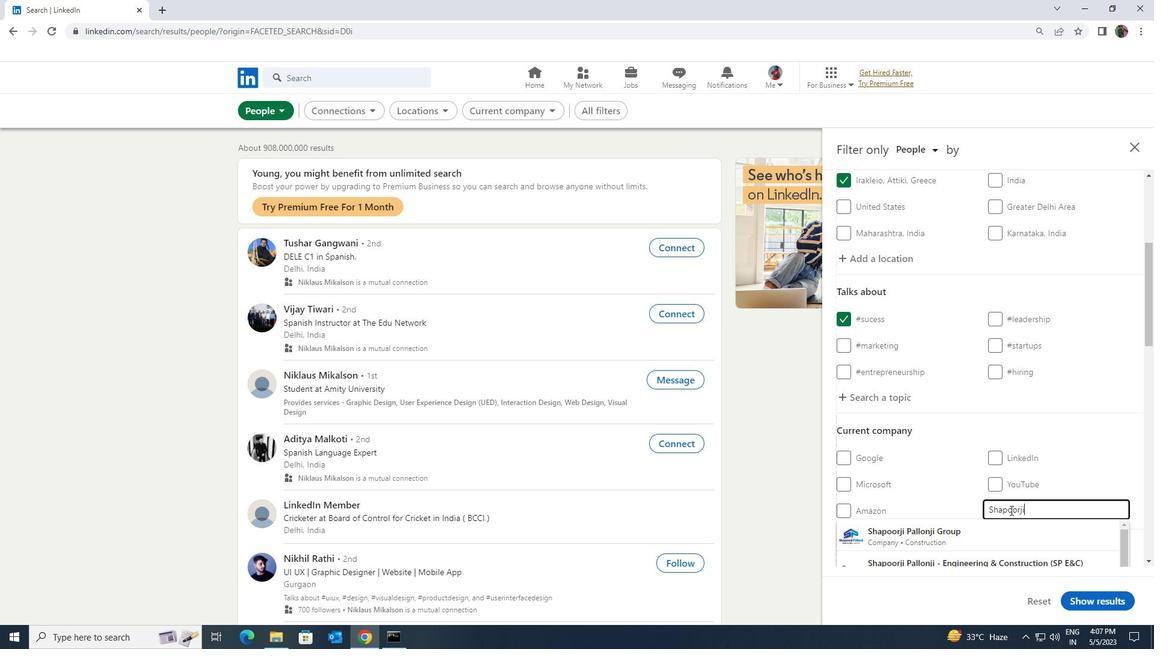 
Action: Mouse moved to (1007, 525)
Screenshot: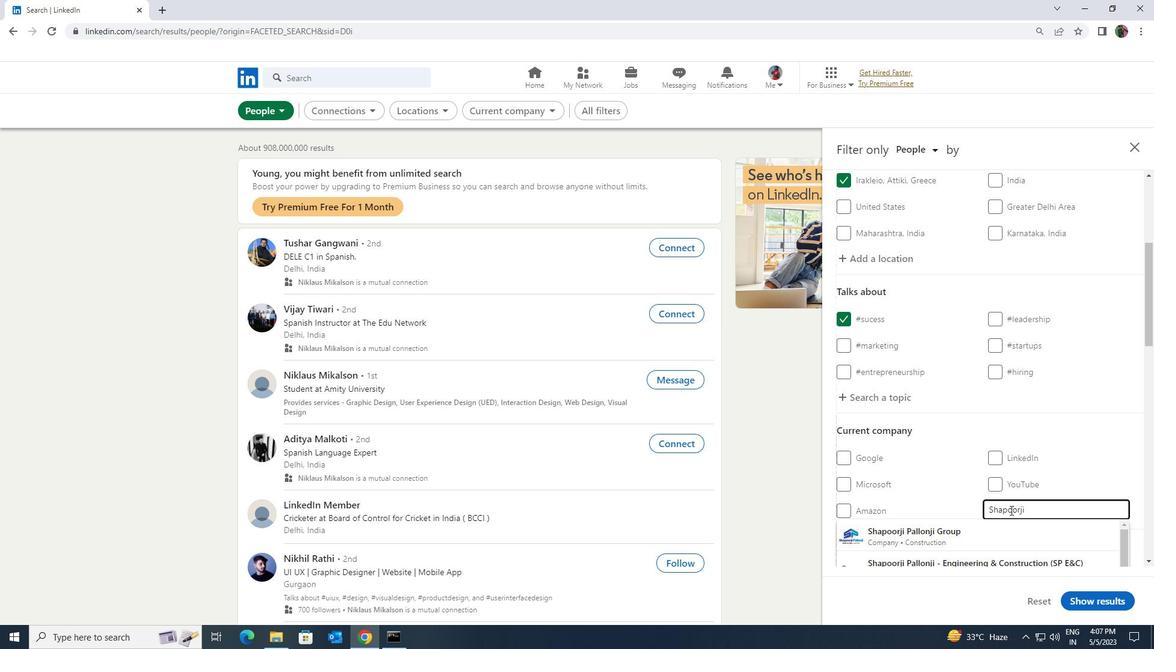 
Action: Mouse scrolled (1007, 524) with delta (0, 0)
Screenshot: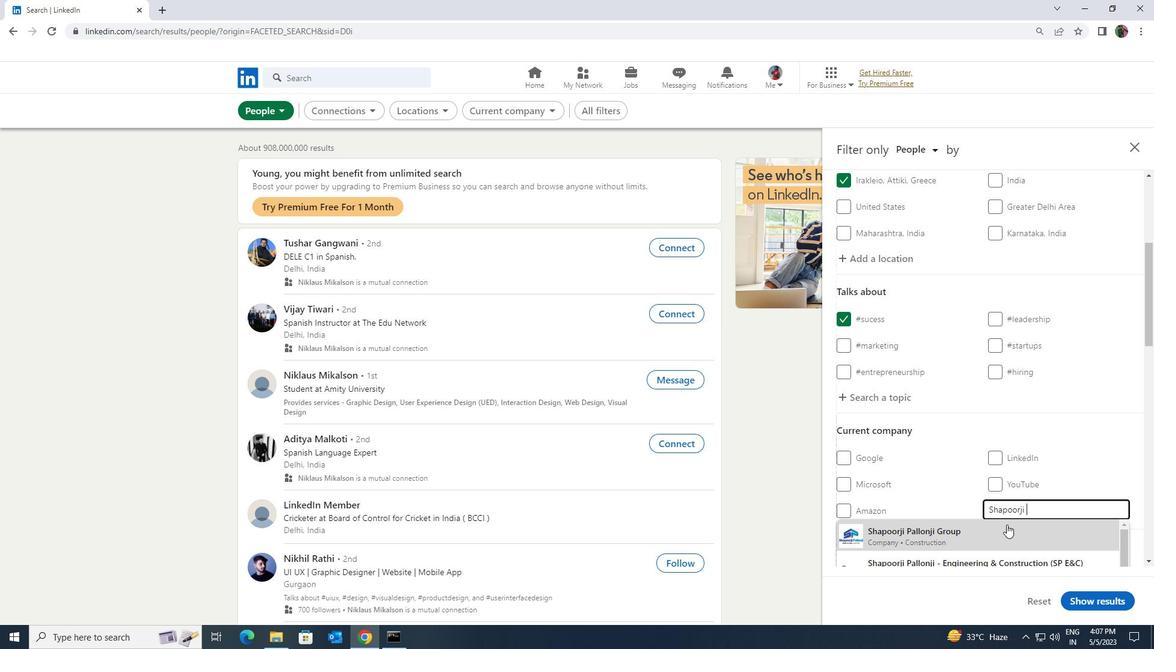 
Action: Mouse moved to (1003, 528)
Screenshot: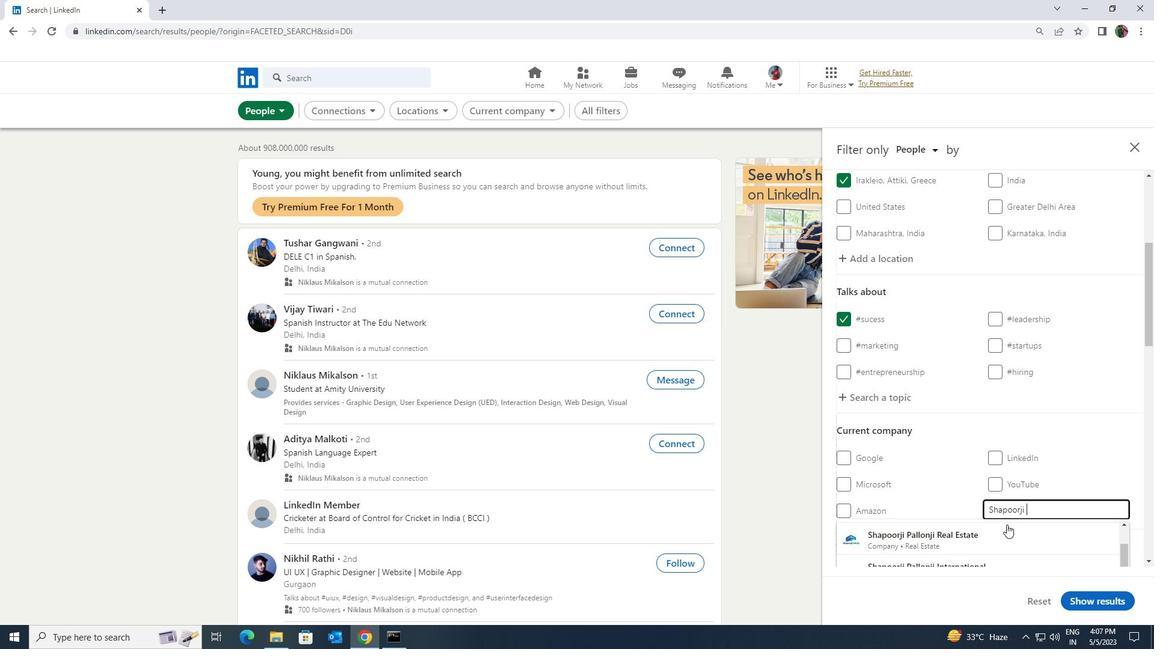 
Action: Mouse pressed left at (1003, 528)
Screenshot: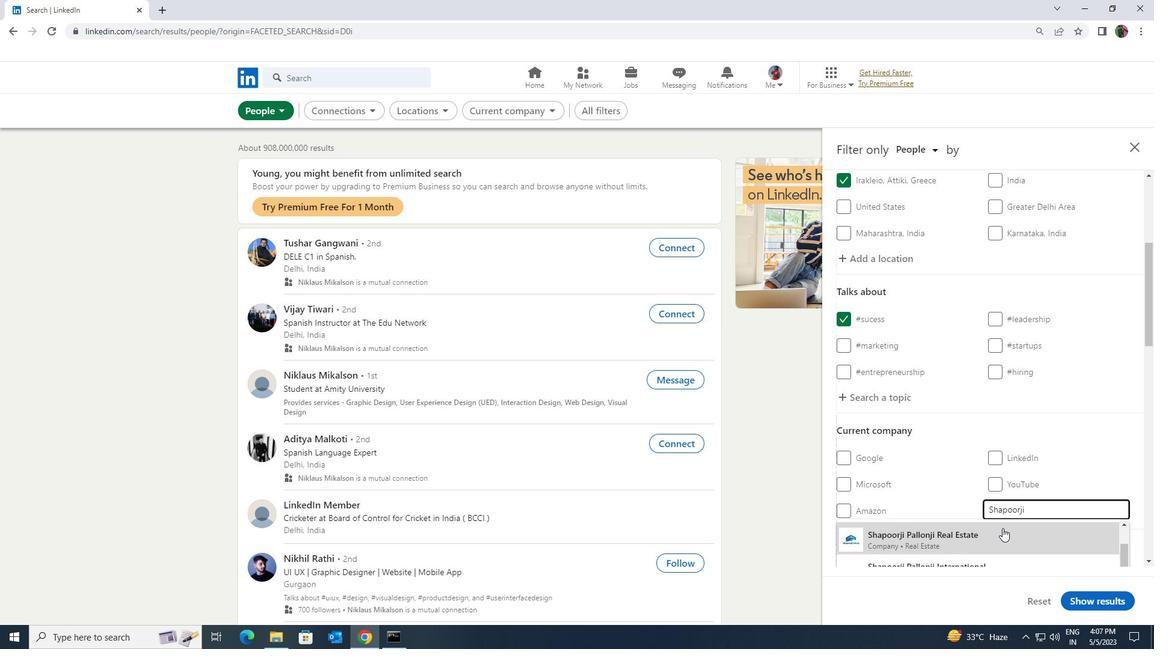 
Action: Mouse scrolled (1003, 528) with delta (0, 0)
Screenshot: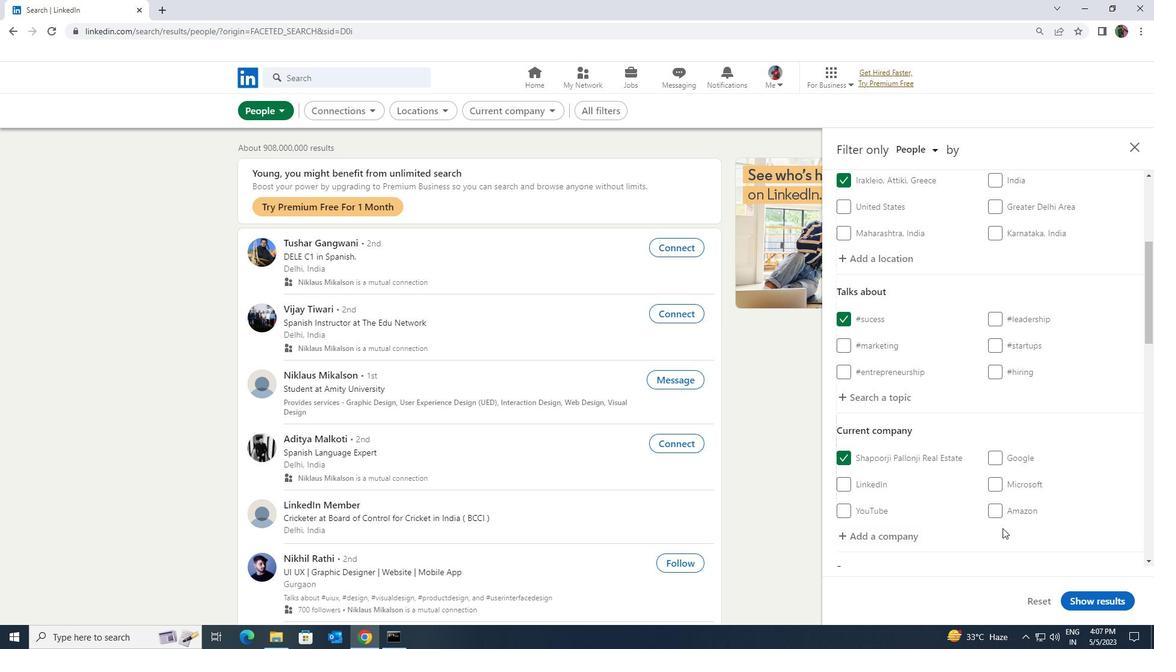 
Action: Mouse scrolled (1003, 528) with delta (0, 0)
Screenshot: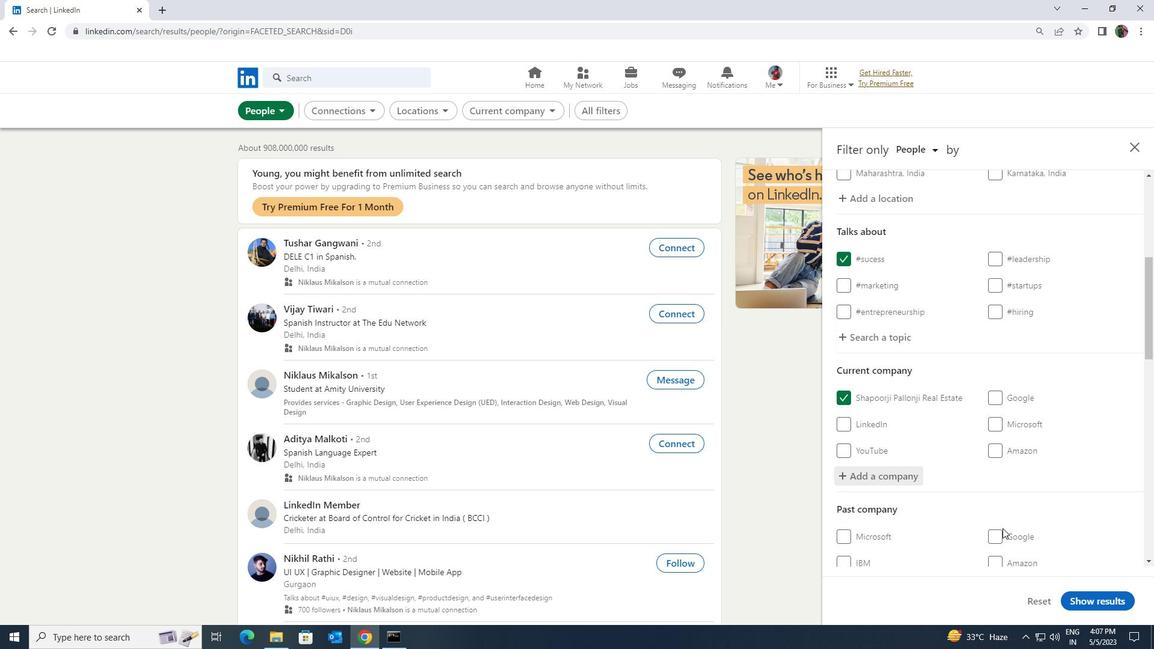 
Action: Mouse scrolled (1003, 528) with delta (0, 0)
Screenshot: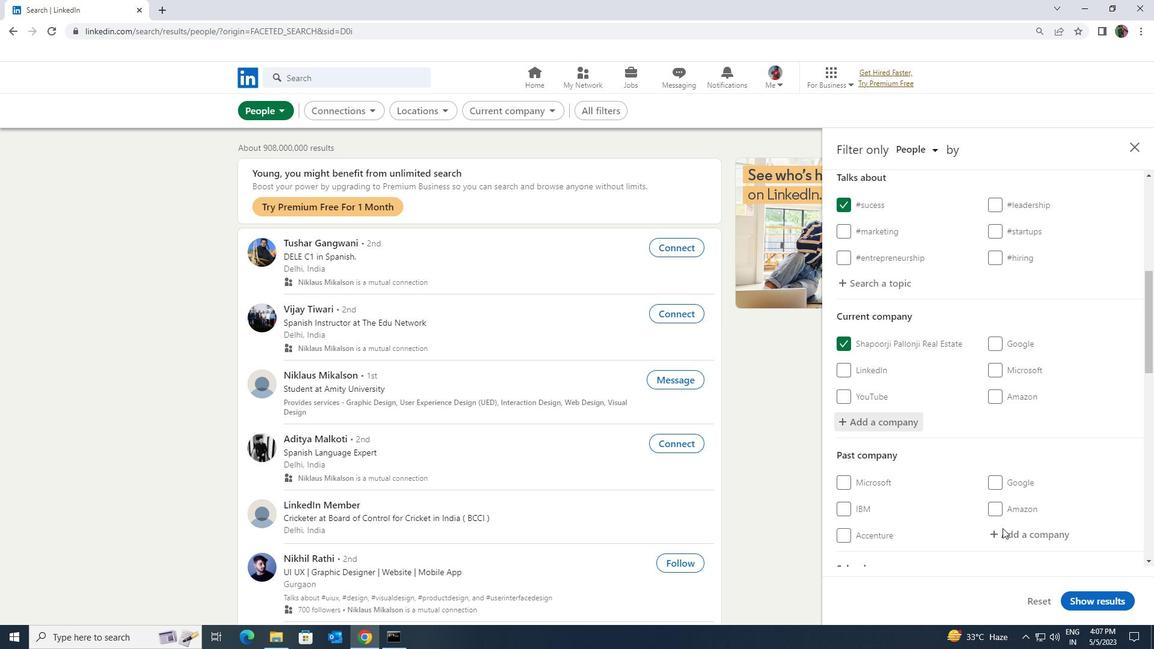 
Action: Mouse scrolled (1003, 528) with delta (0, 0)
Screenshot: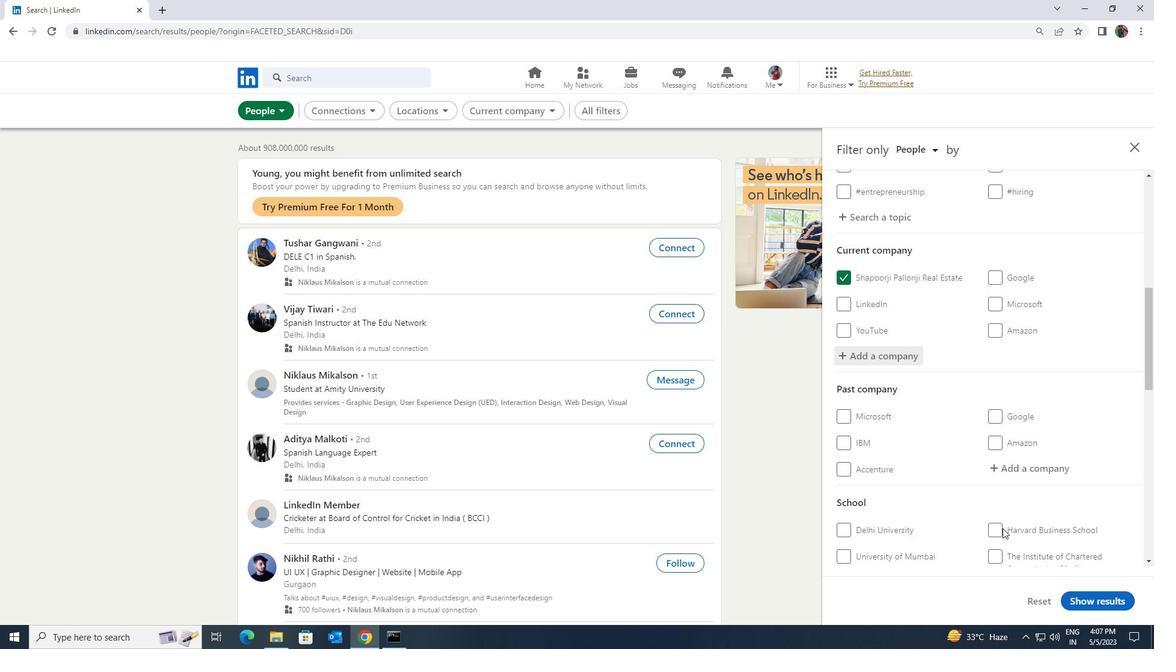 
Action: Mouse moved to (1004, 532)
Screenshot: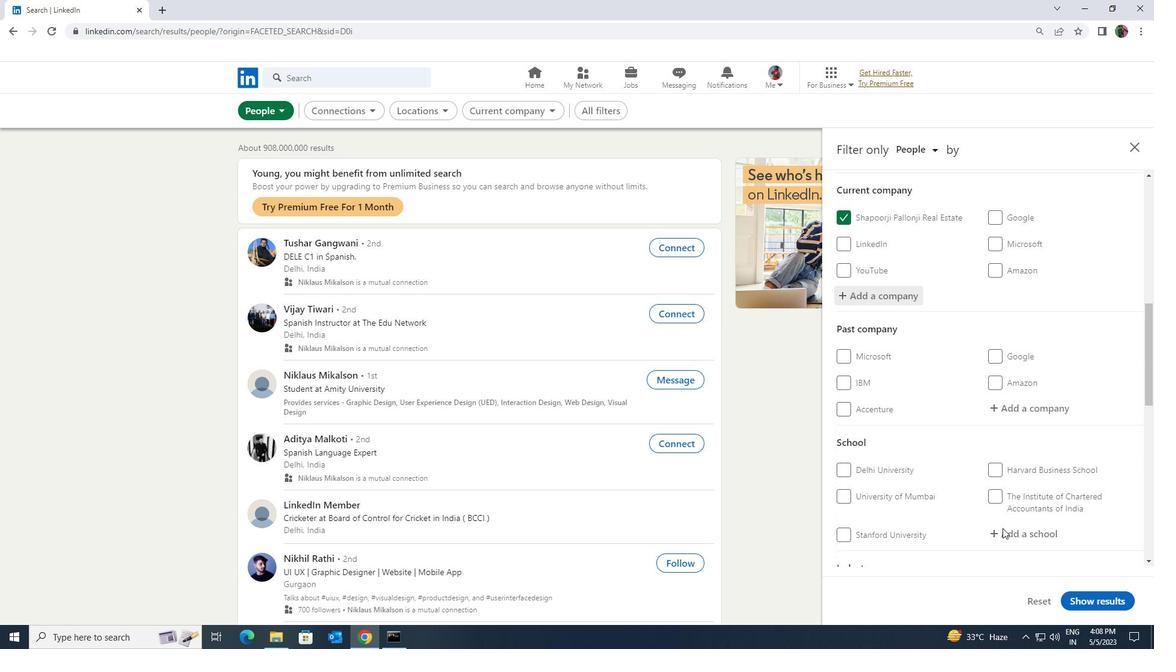 
Action: Mouse pressed left at (1004, 532)
Screenshot: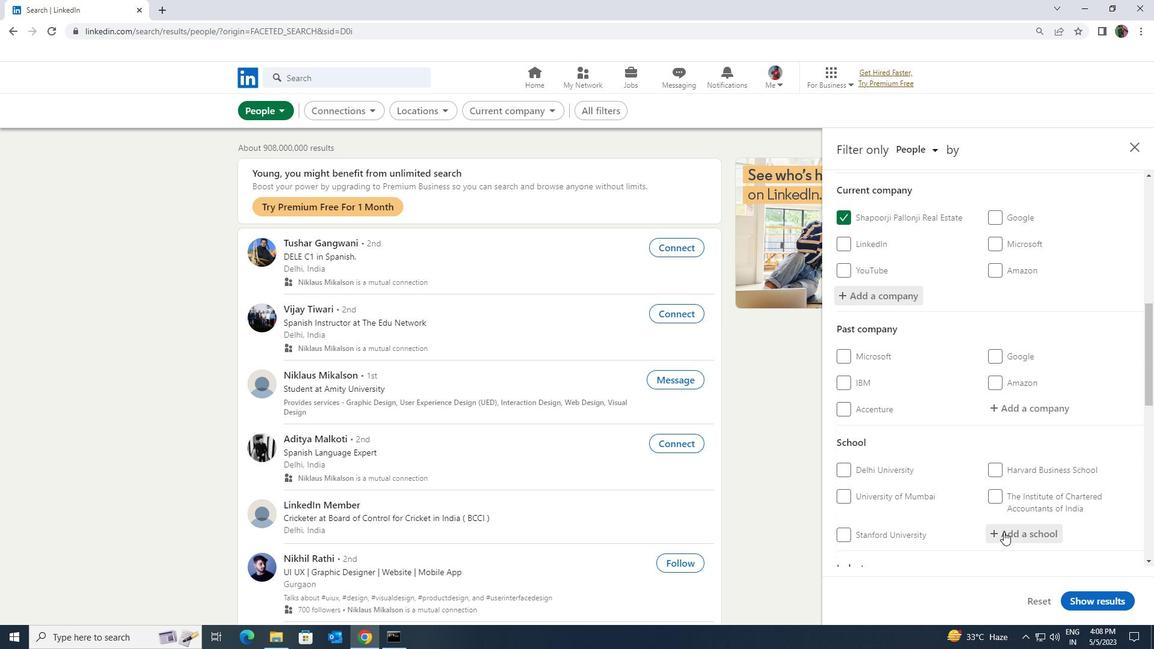 
Action: Key pressed <Key.shift><Key.shift>FORE<Key.space><Key.shift>SCHOOL
Screenshot: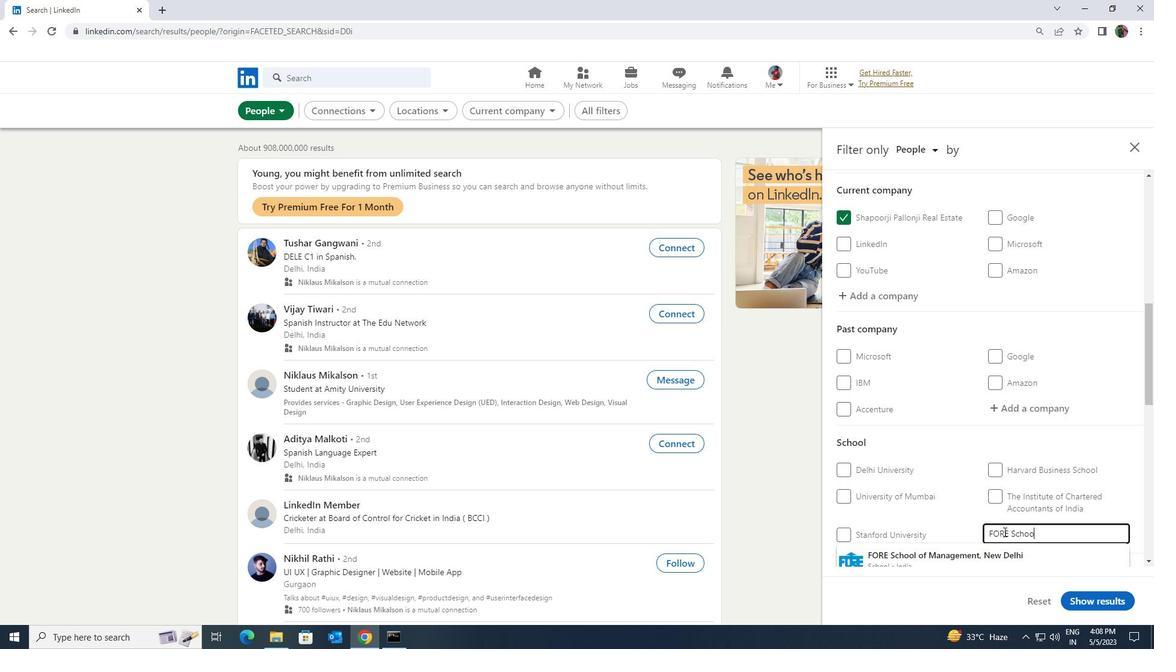 
Action: Mouse moved to (1001, 551)
Screenshot: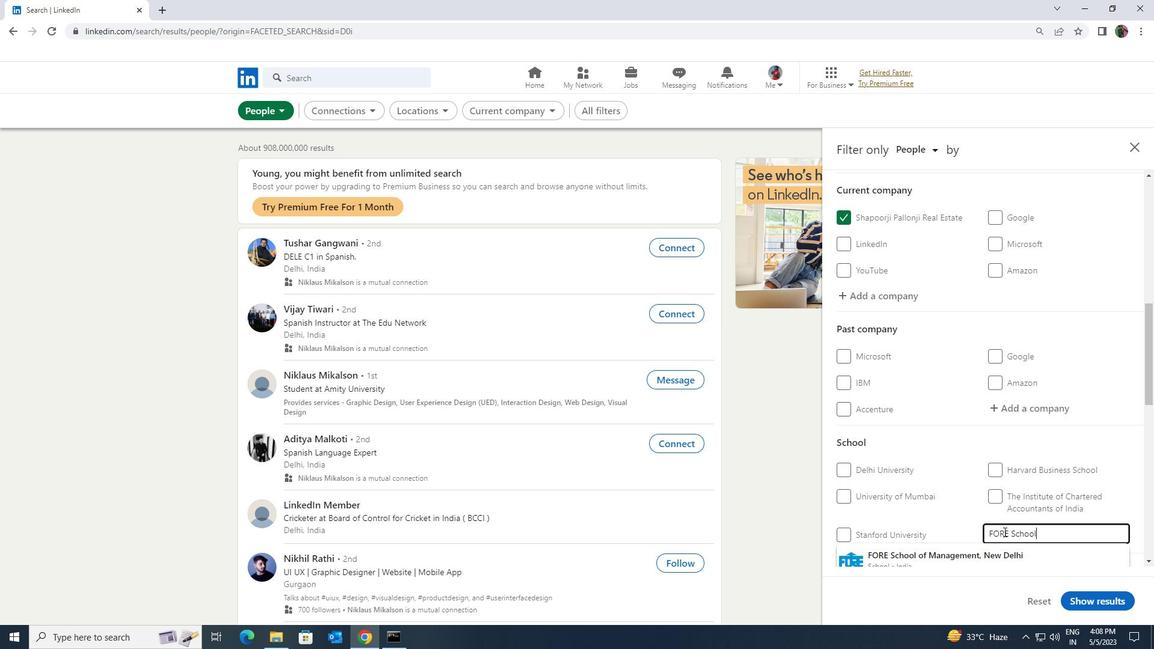 
Action: Mouse pressed left at (1001, 551)
Screenshot: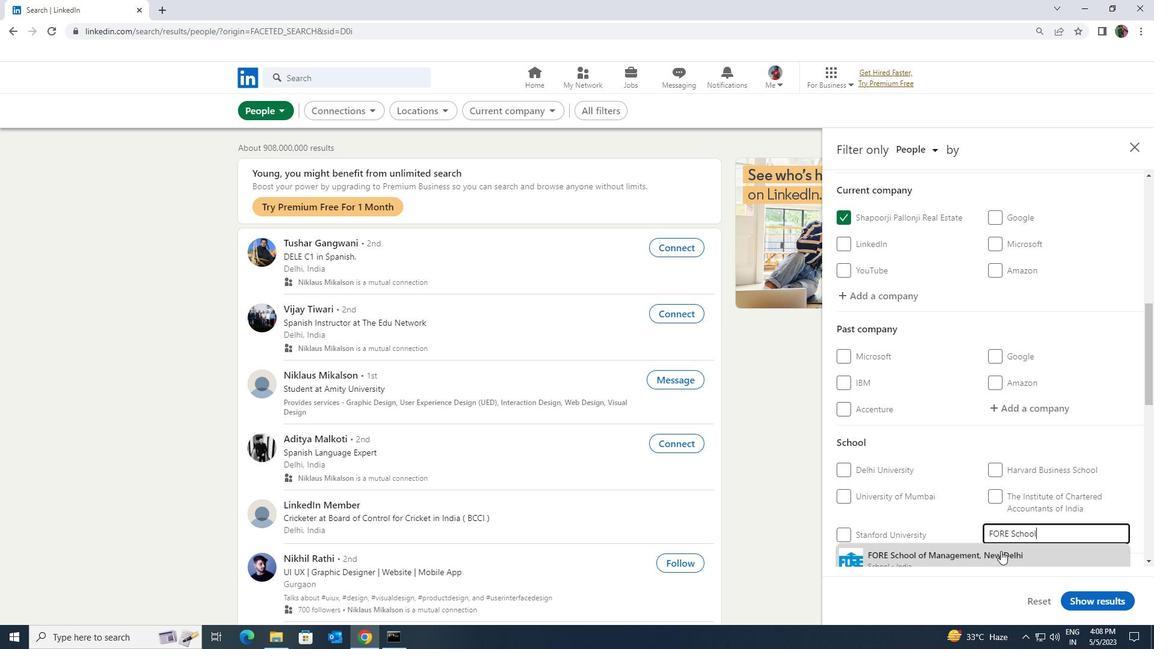 
Action: Mouse scrolled (1001, 550) with delta (0, 0)
Screenshot: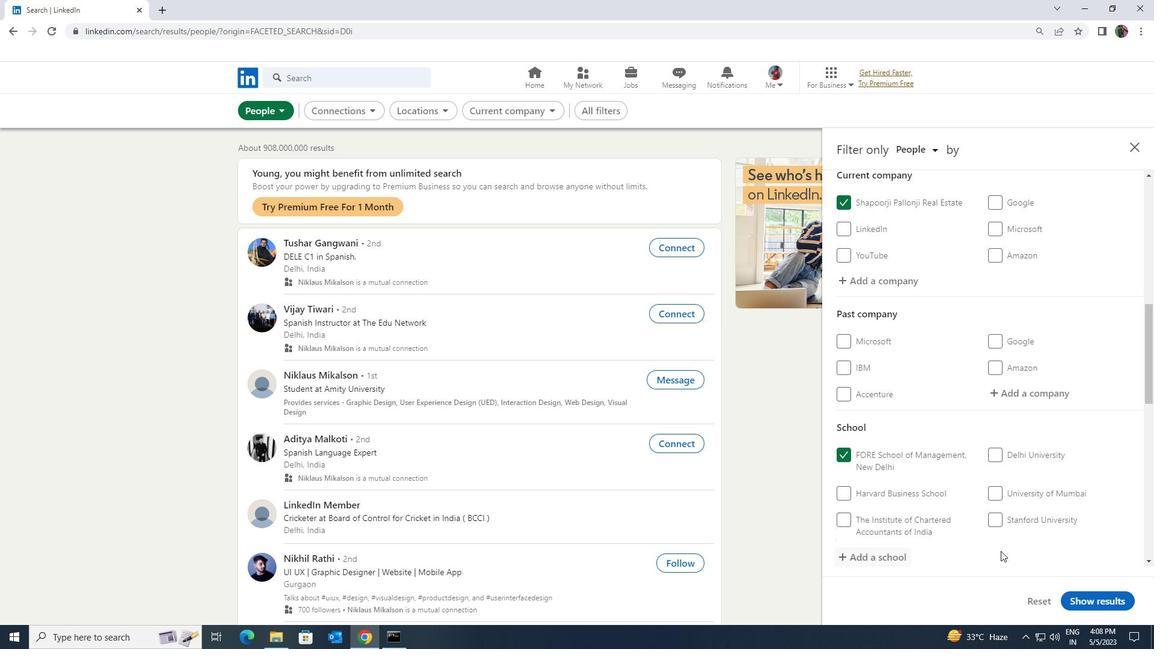 
Action: Mouse moved to (1001, 550)
Screenshot: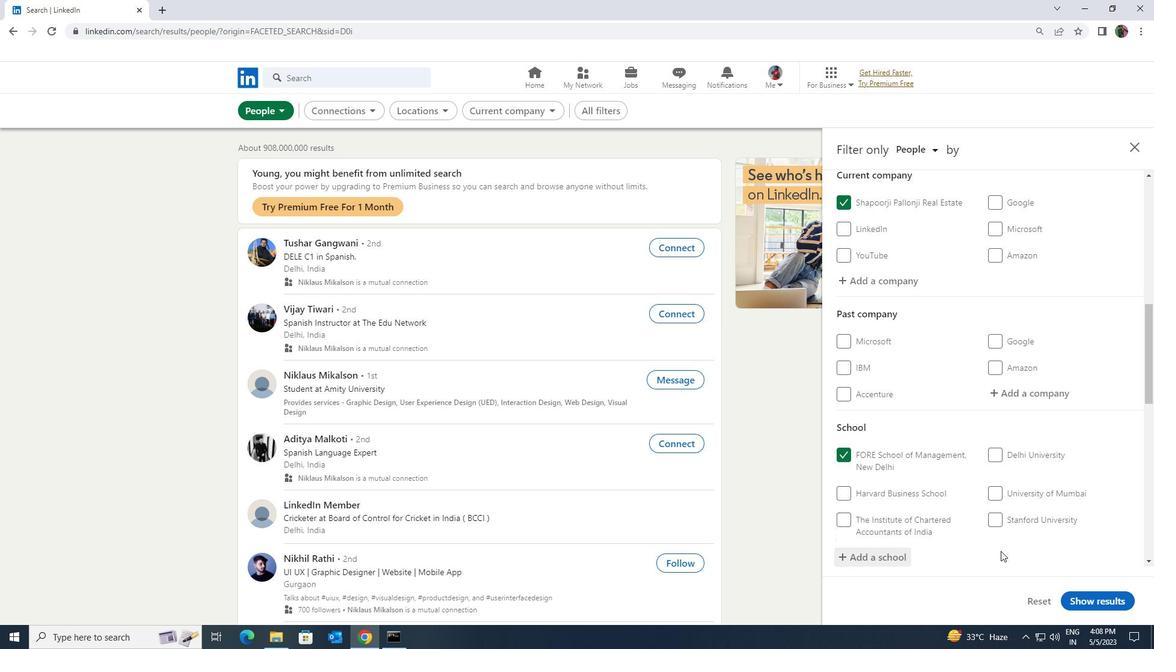 
Action: Mouse scrolled (1001, 549) with delta (0, 0)
Screenshot: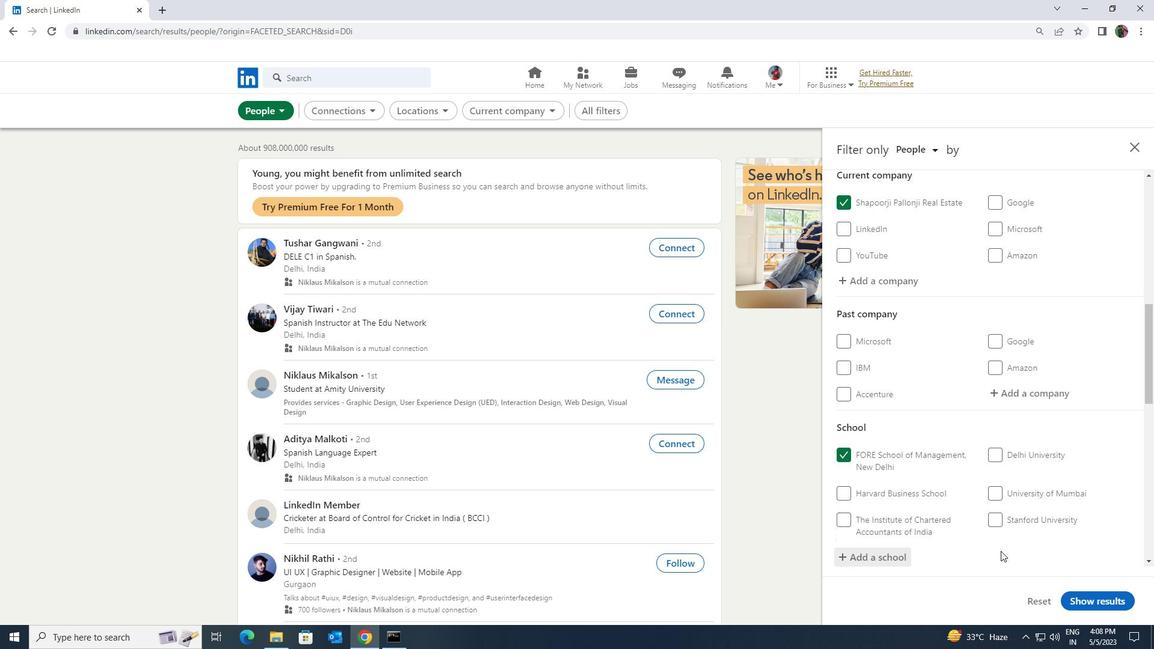 
Action: Mouse moved to (1003, 530)
Screenshot: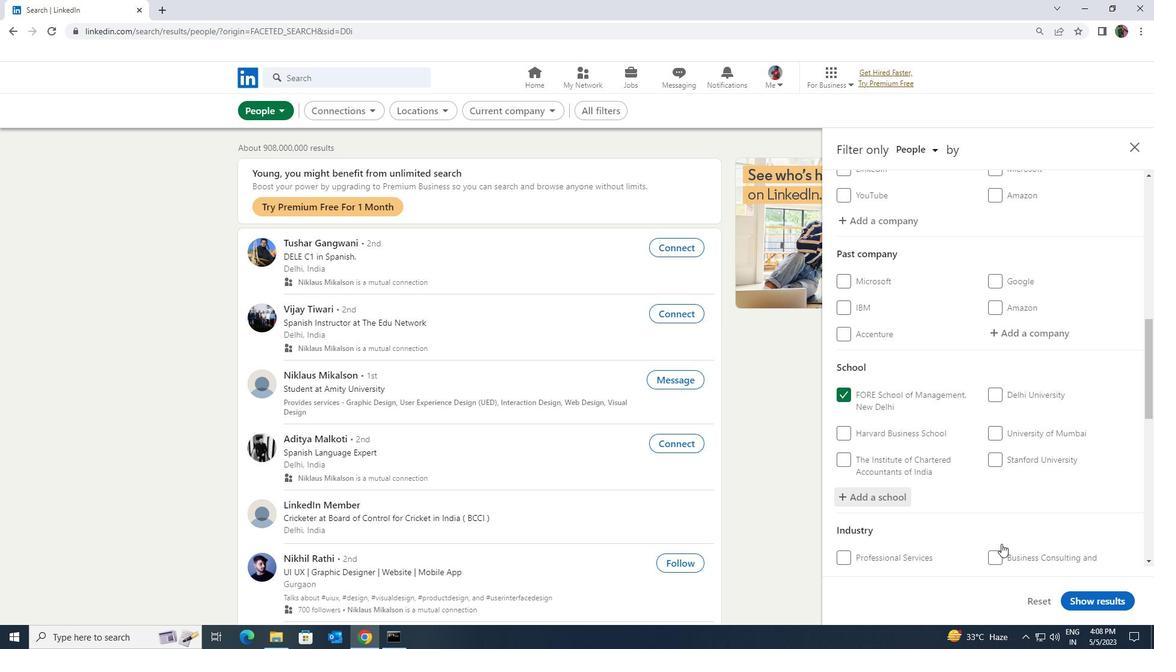 
Action: Mouse scrolled (1003, 529) with delta (0, 0)
Screenshot: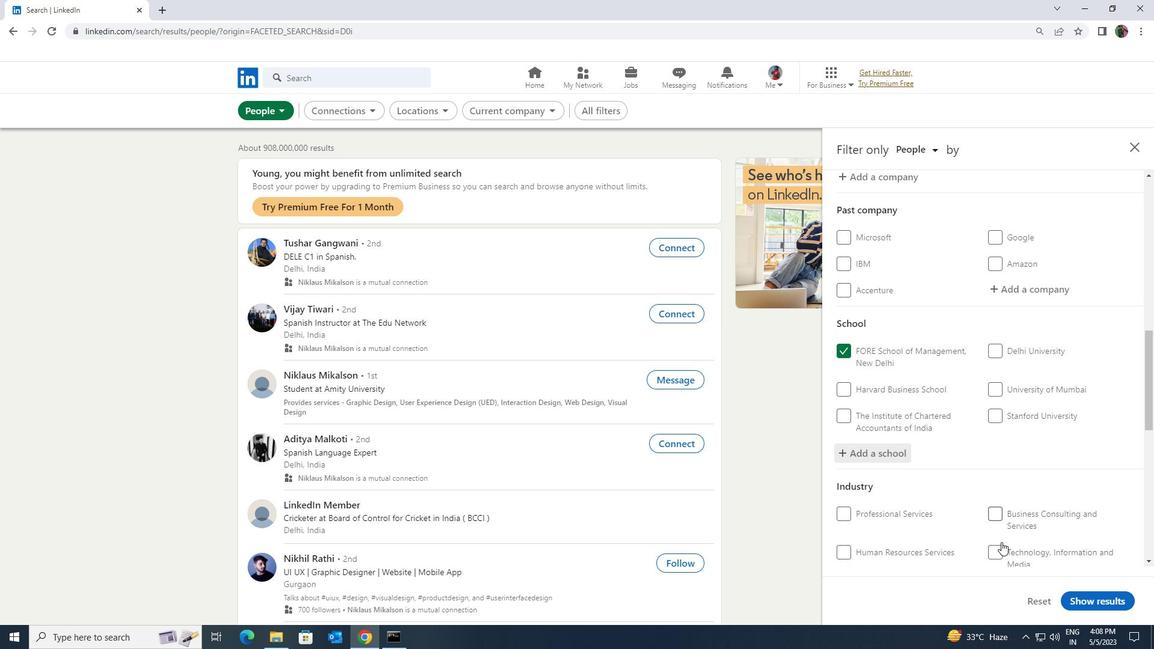 
Action: Mouse moved to (1013, 517)
Screenshot: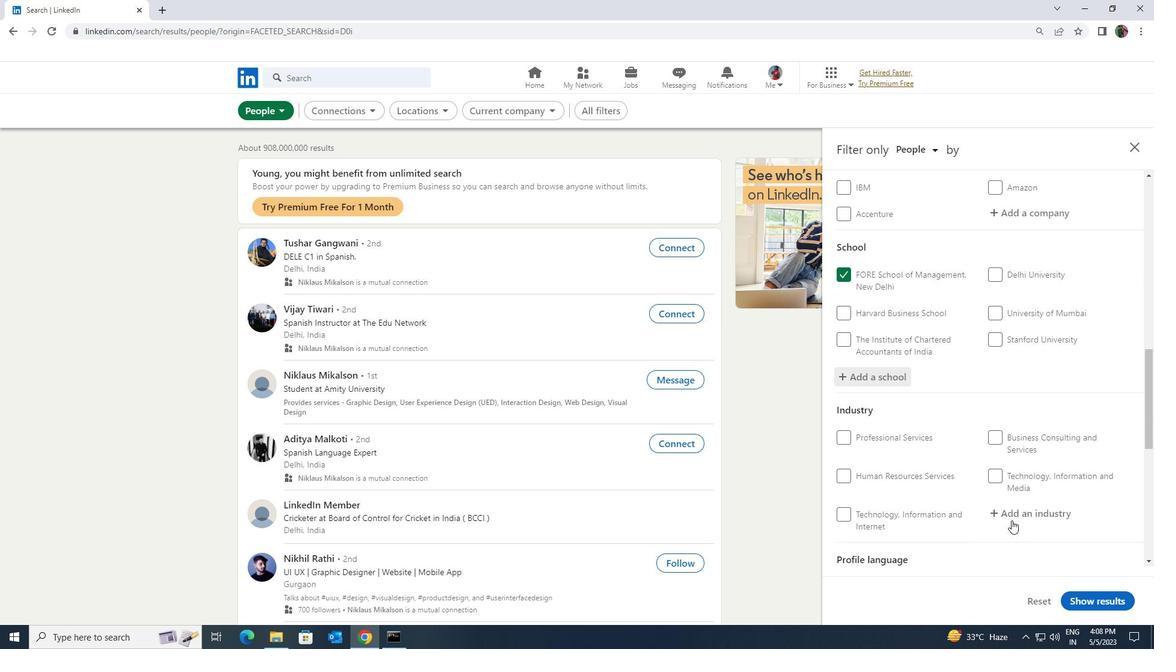 
Action: Mouse pressed left at (1013, 517)
Screenshot: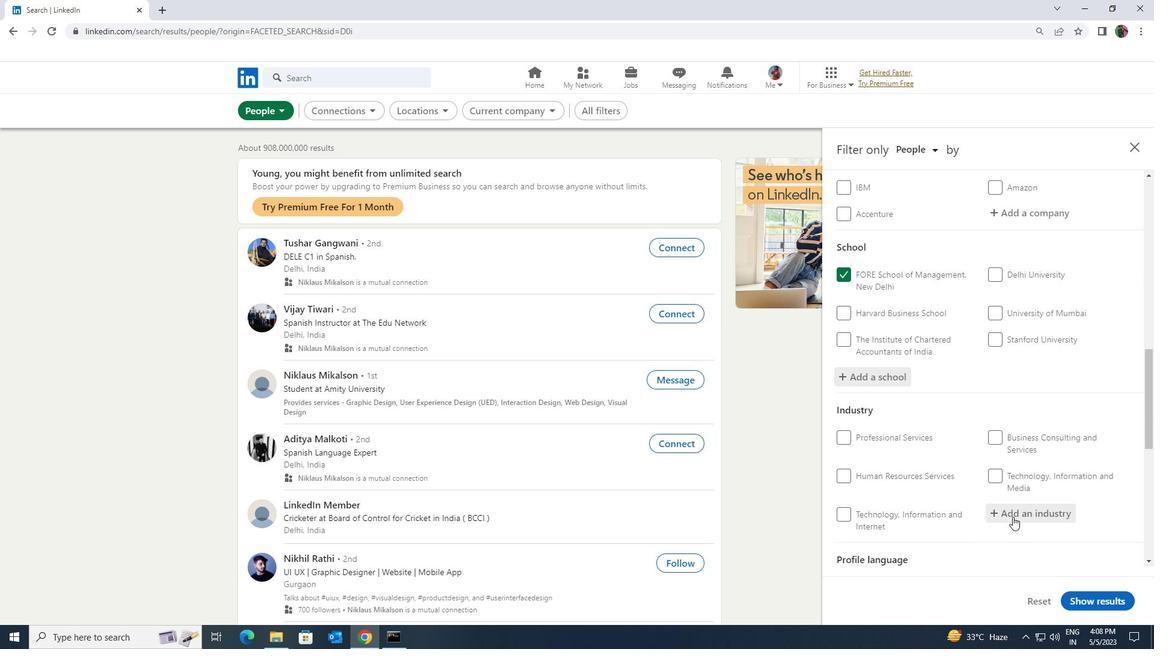 
Action: Key pressed <Key.shift>MACHINERY
Screenshot: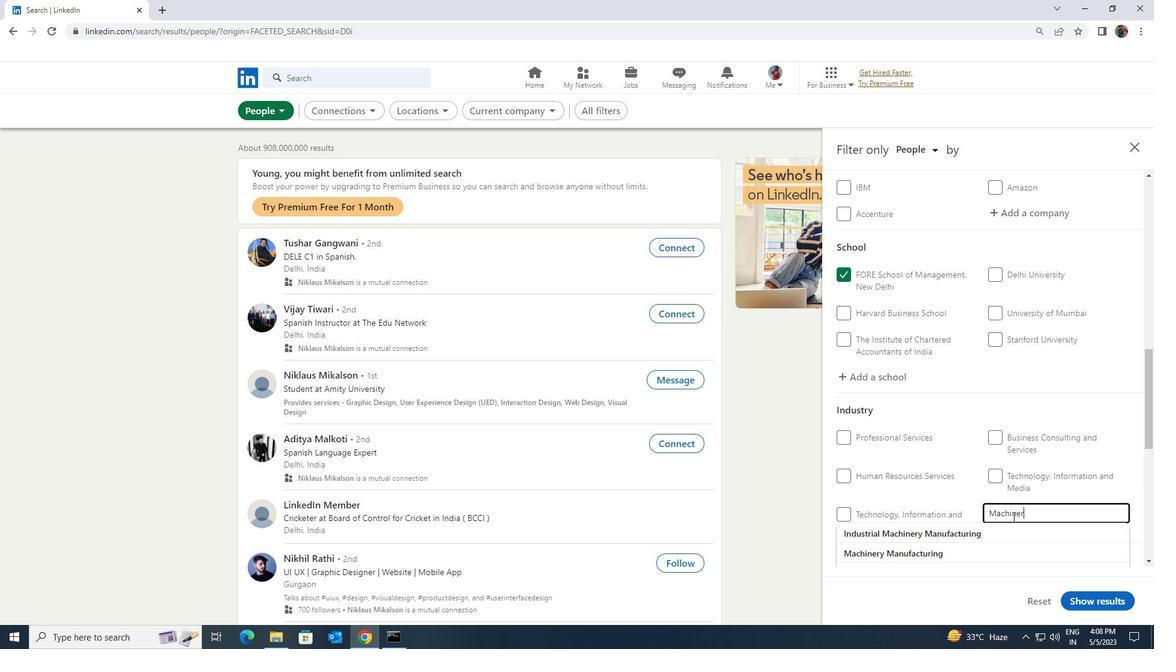 
Action: Mouse moved to (996, 555)
Screenshot: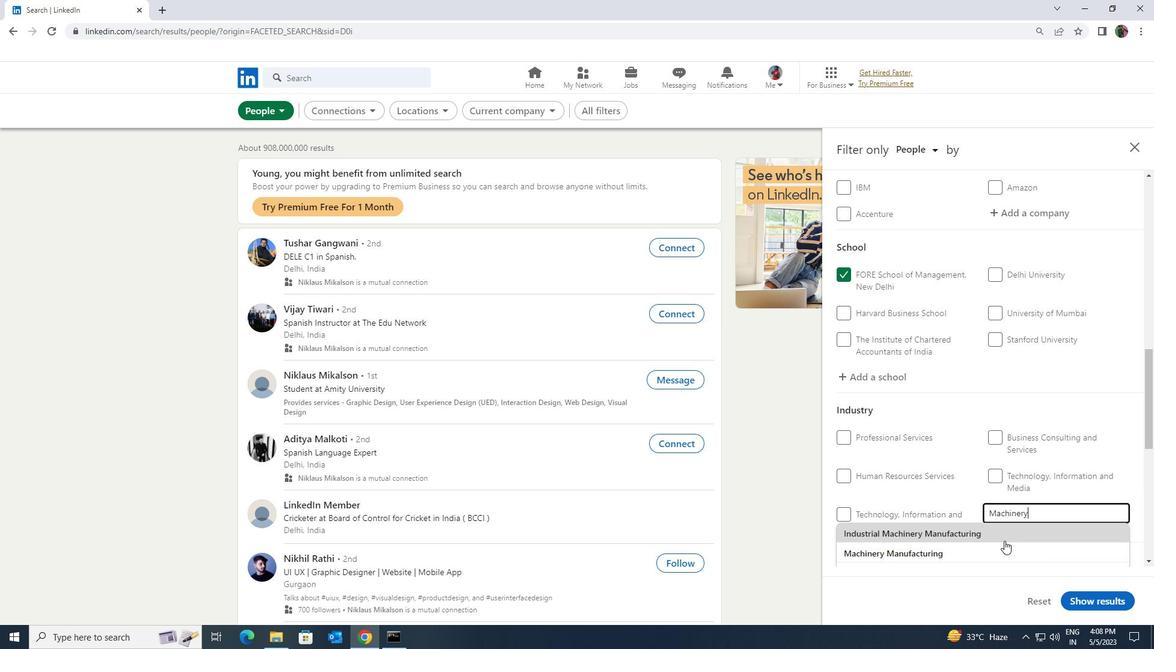 
Action: Mouse pressed left at (996, 555)
Screenshot: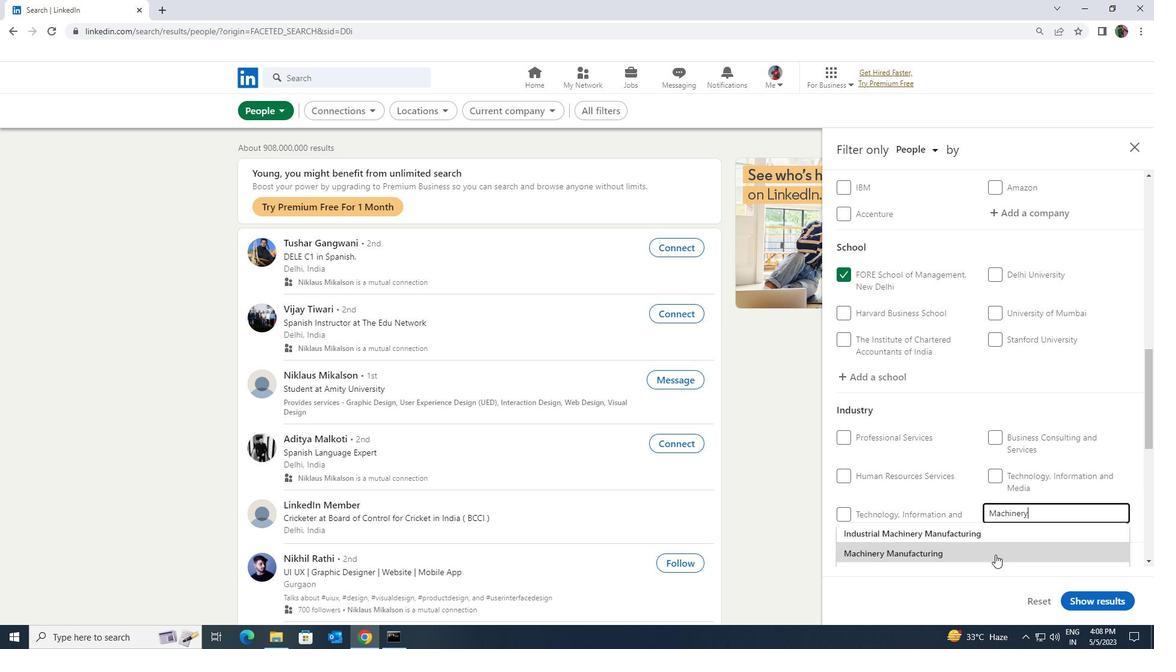 
Action: Mouse moved to (998, 524)
Screenshot: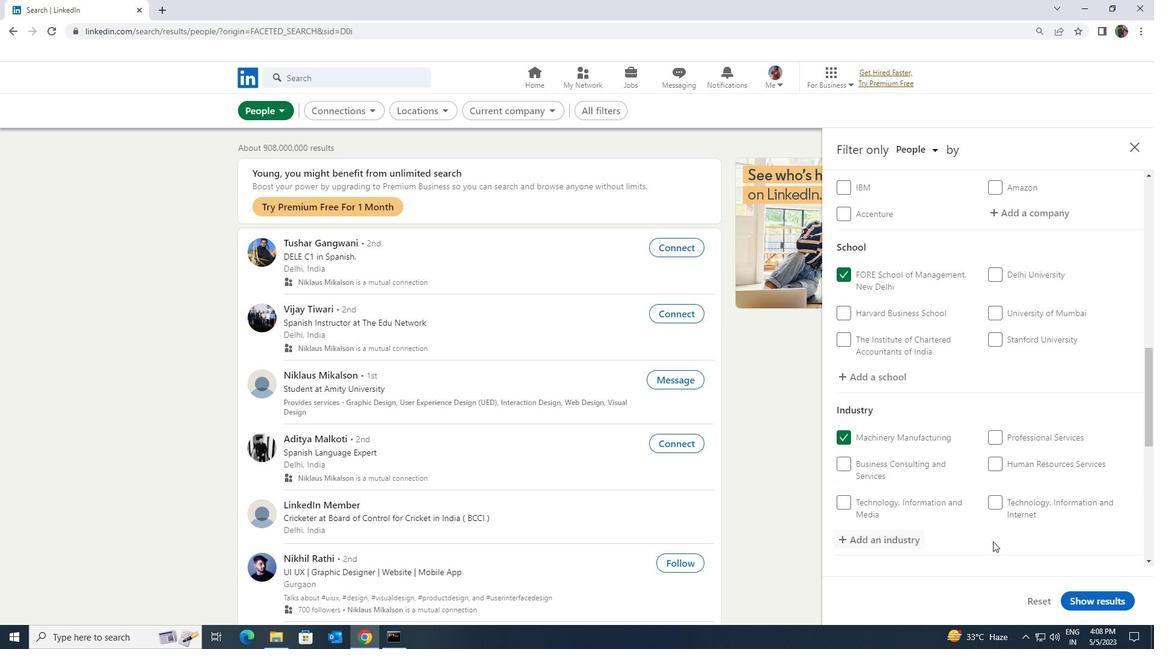 
Action: Mouse scrolled (998, 523) with delta (0, 0)
Screenshot: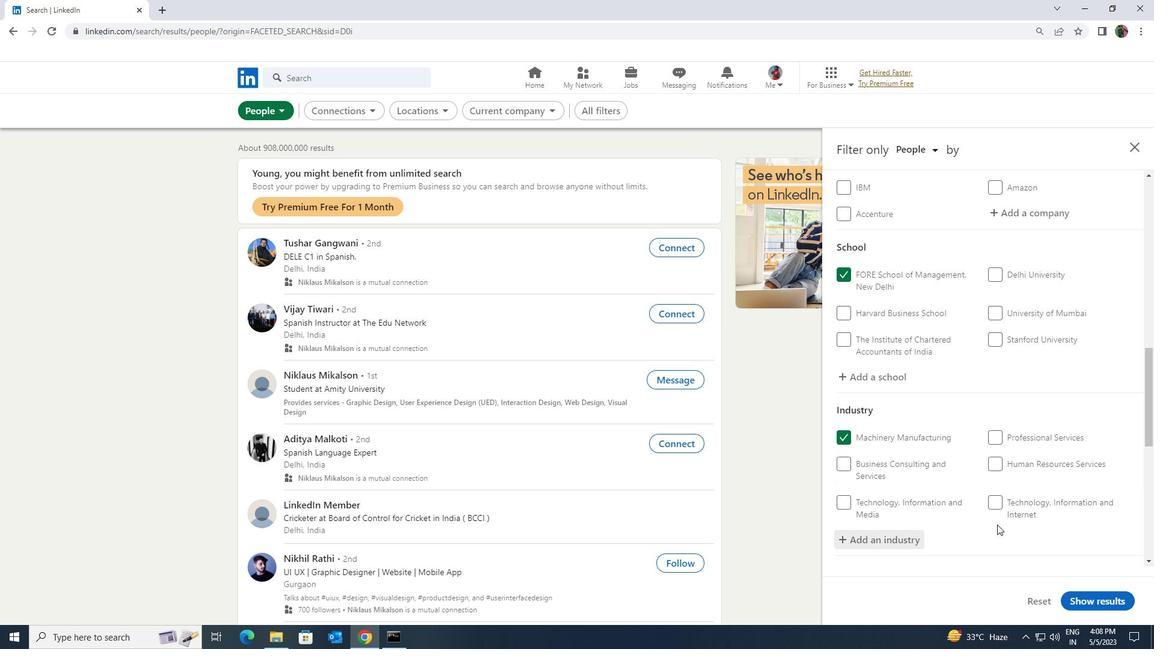 
Action: Mouse scrolled (998, 523) with delta (0, 0)
Screenshot: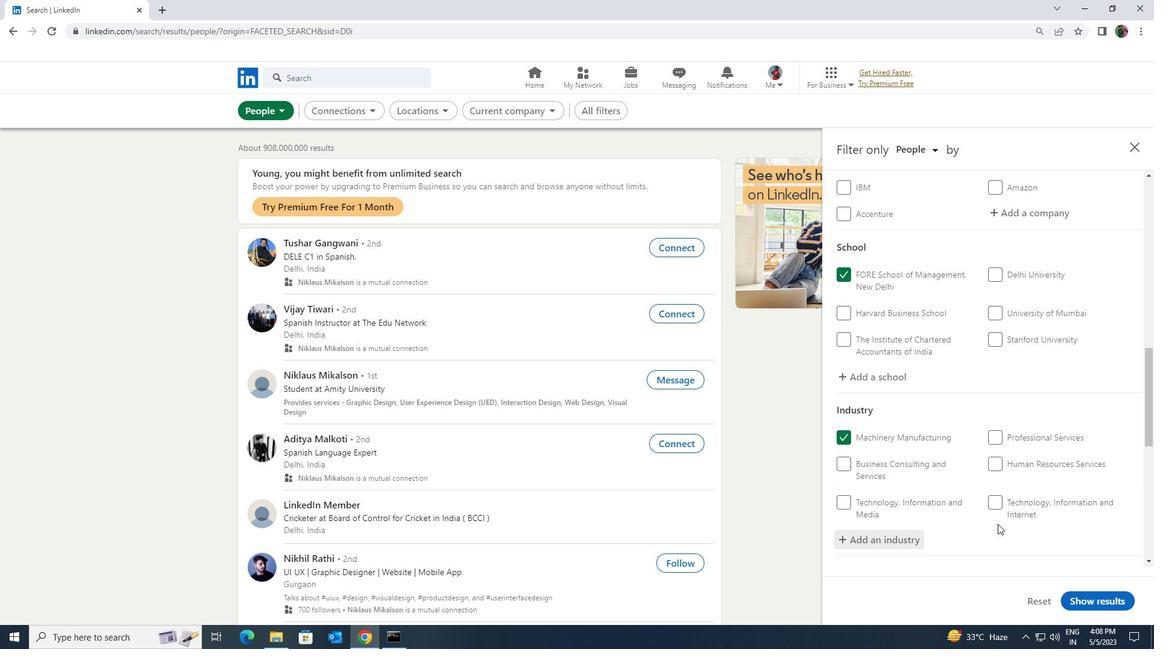 
Action: Mouse moved to (997, 524)
Screenshot: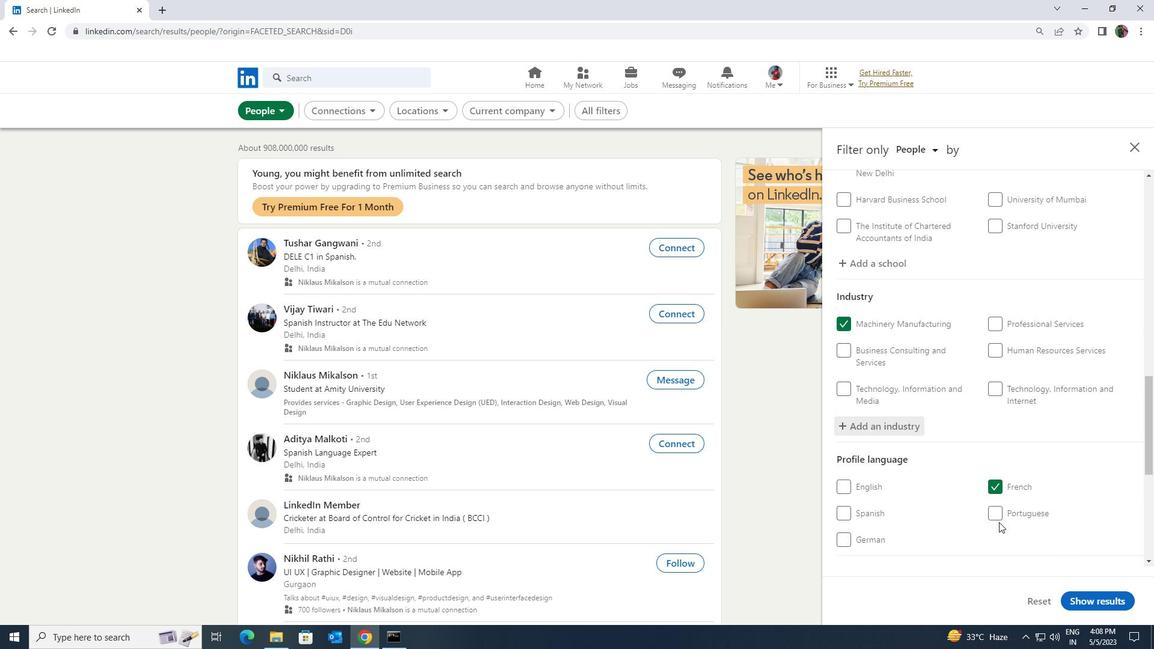 
Action: Mouse scrolled (997, 523) with delta (0, 0)
Screenshot: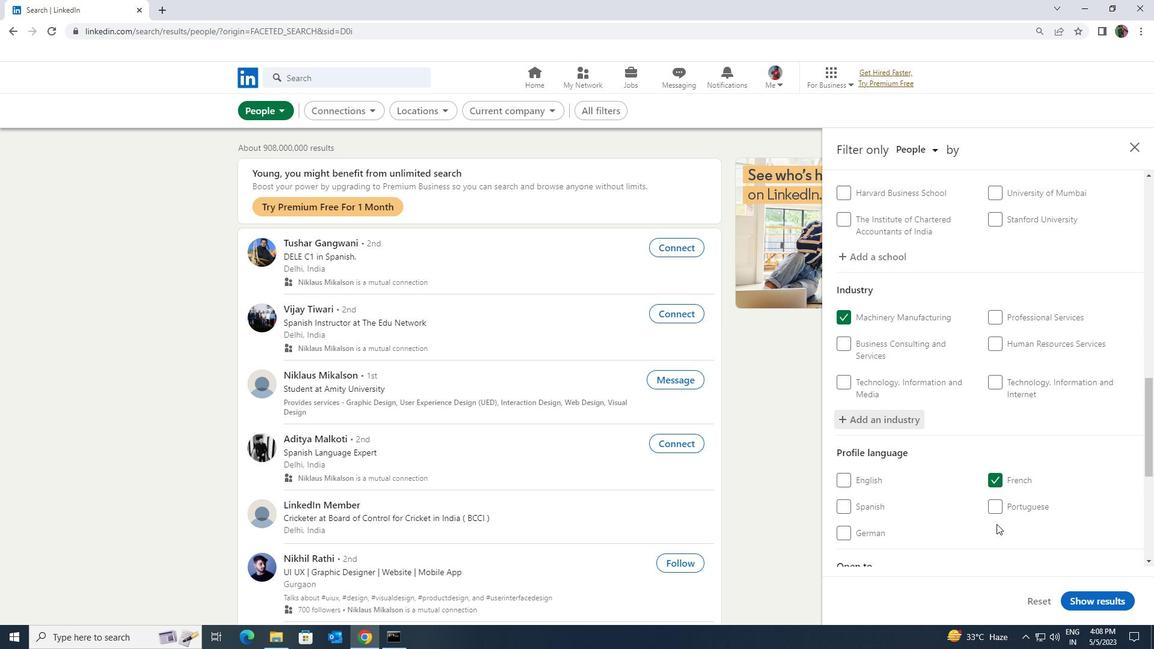 
Action: Mouse scrolled (997, 523) with delta (0, 0)
Screenshot: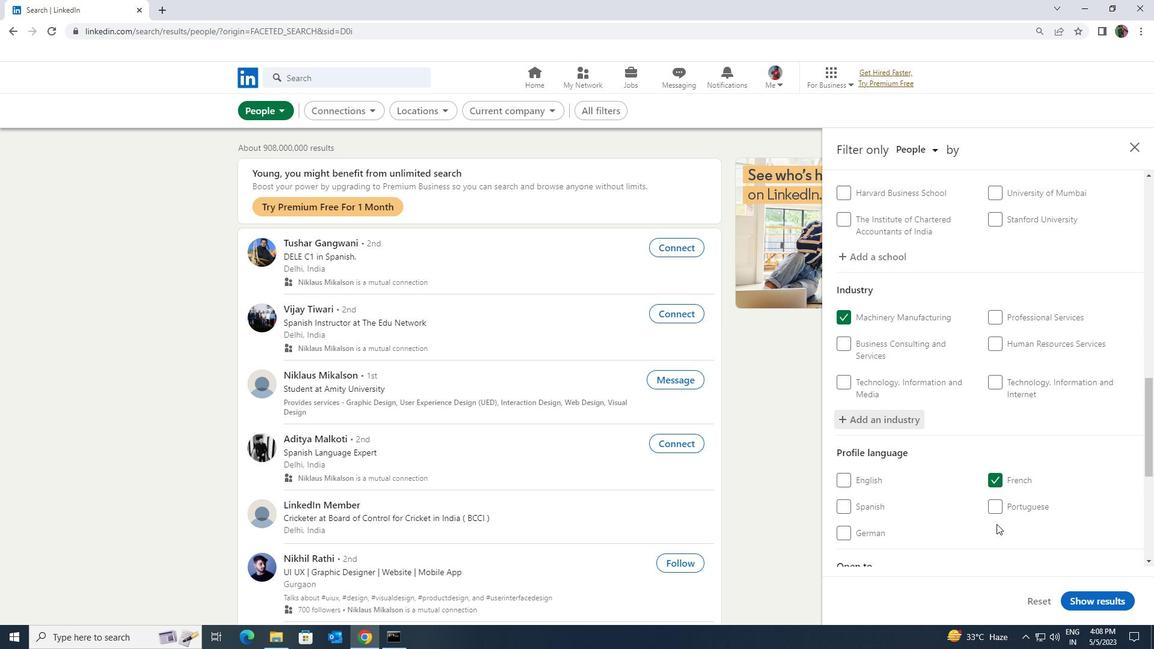
Action: Mouse moved to (997, 513)
Screenshot: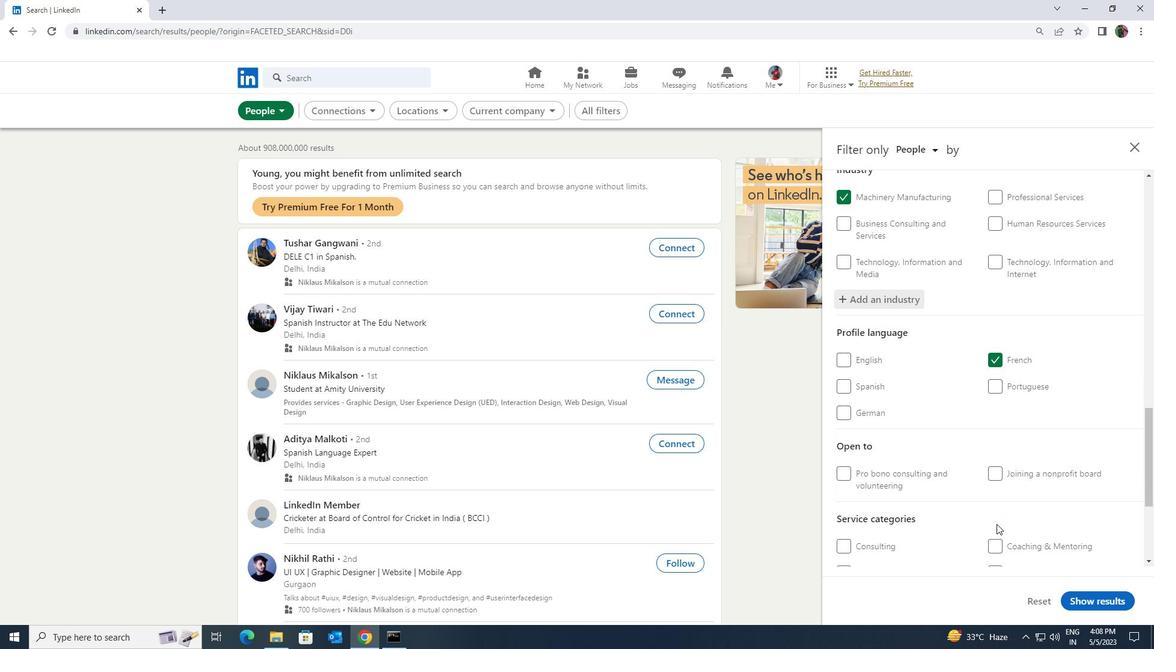 
Action: Mouse scrolled (997, 513) with delta (0, 0)
Screenshot: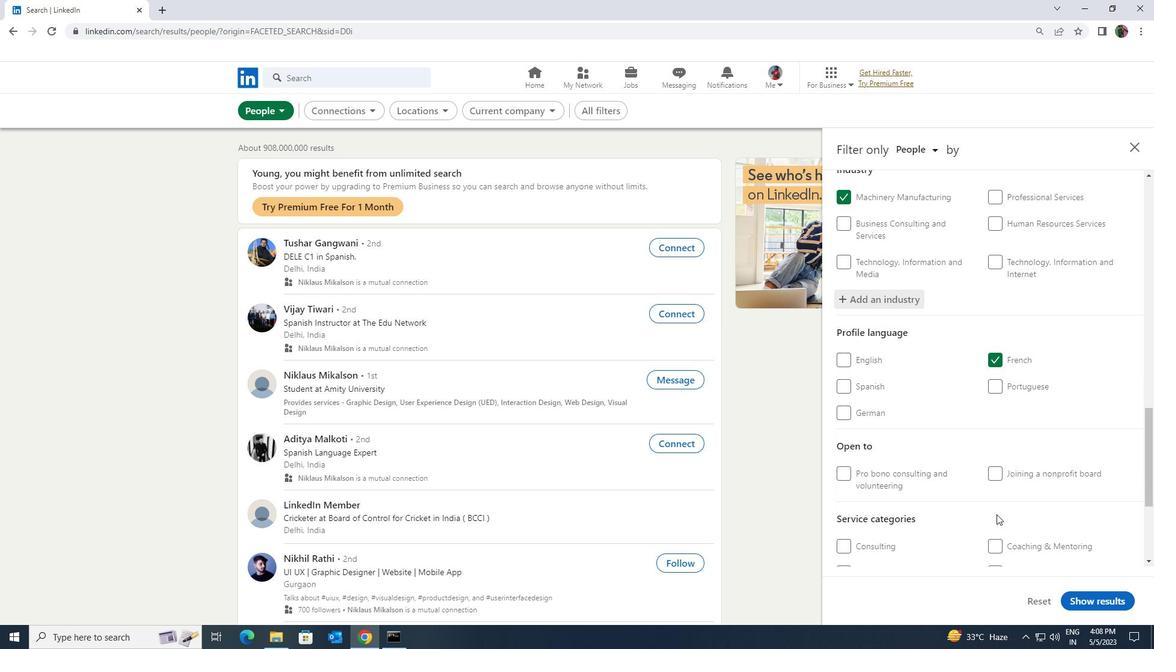 
Action: Mouse scrolled (997, 513) with delta (0, 0)
Screenshot: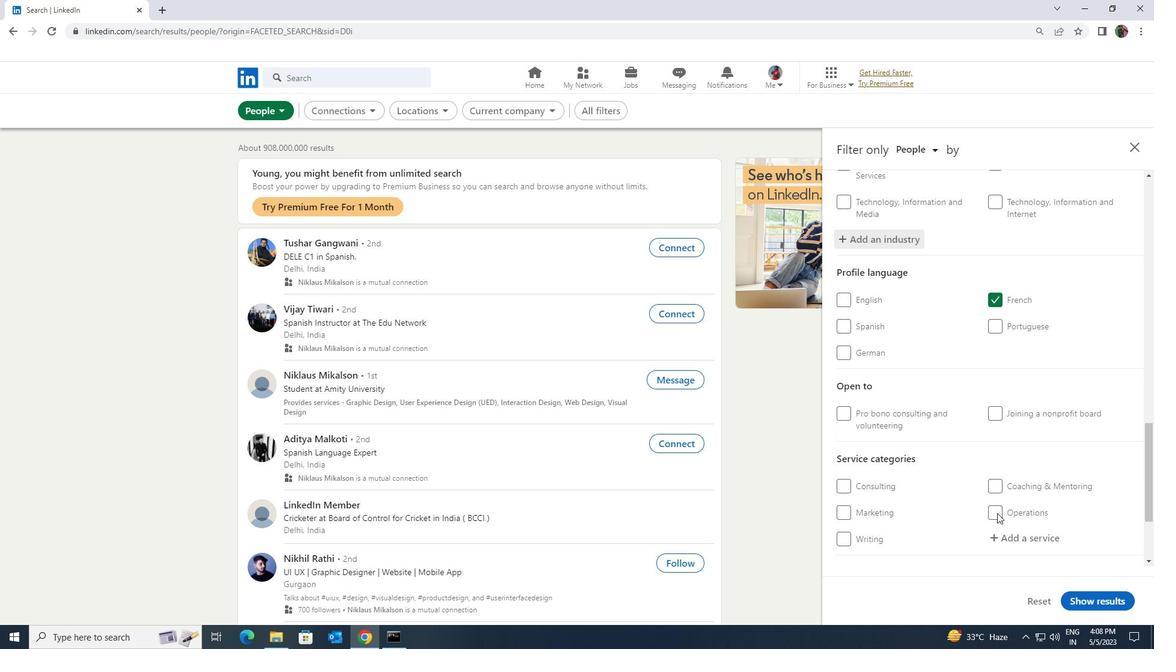
Action: Mouse moved to (1011, 482)
Screenshot: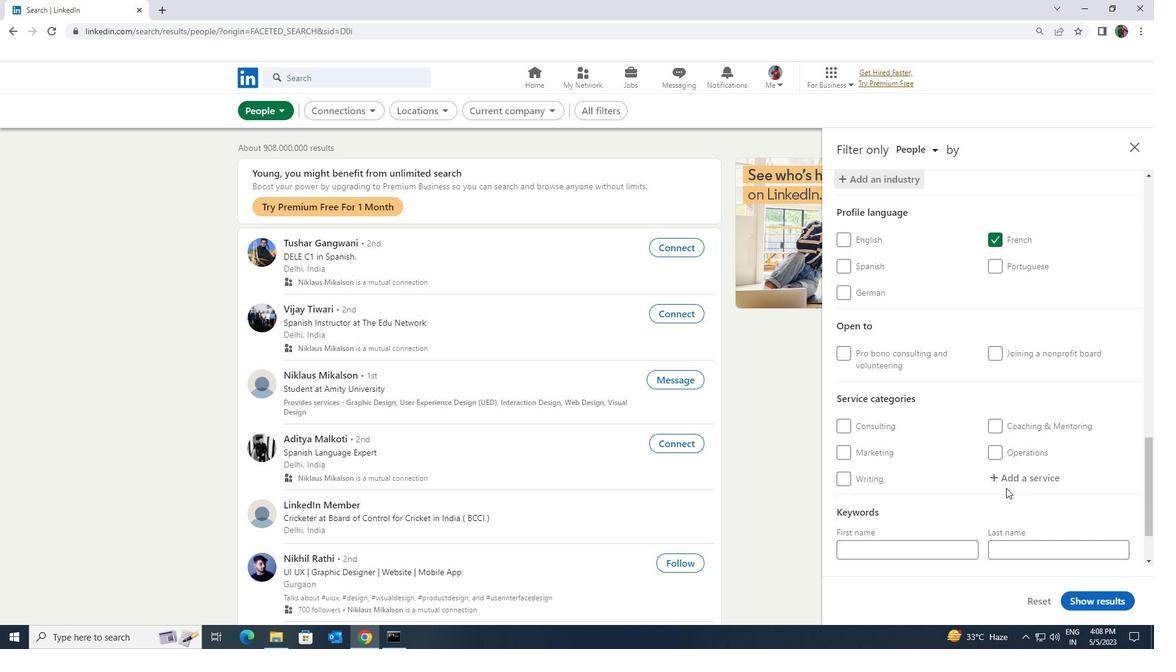 
Action: Mouse pressed left at (1011, 482)
Screenshot: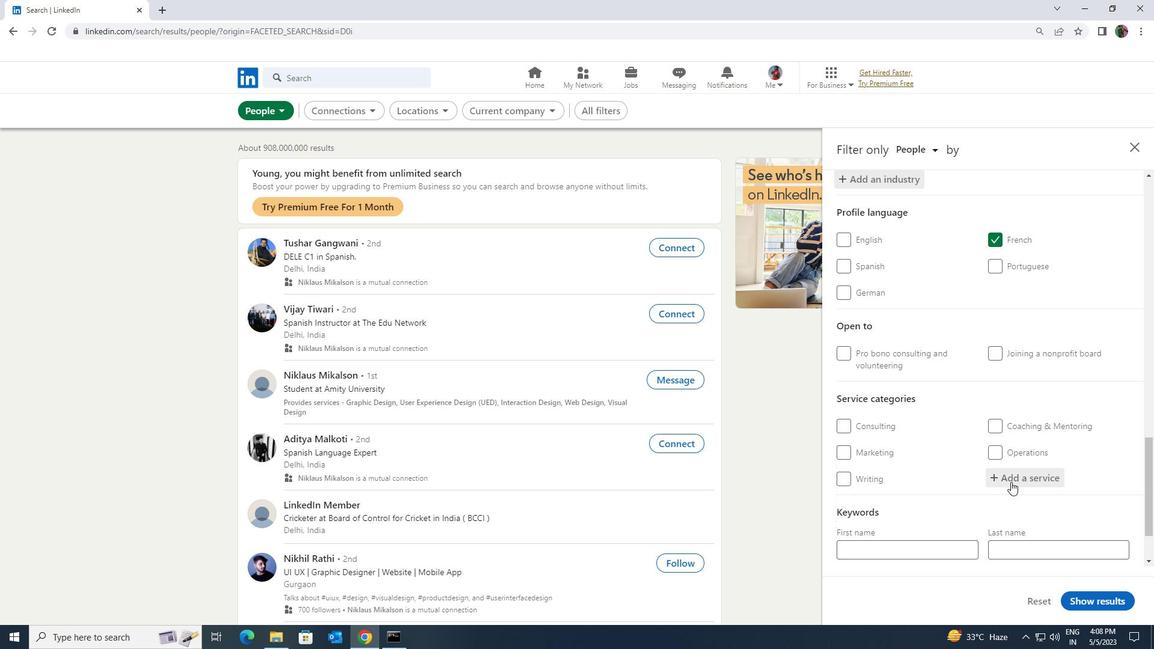 
Action: Key pressed <Key.shift>UX<Key.space><Key.shift>RESEARCH
Screenshot: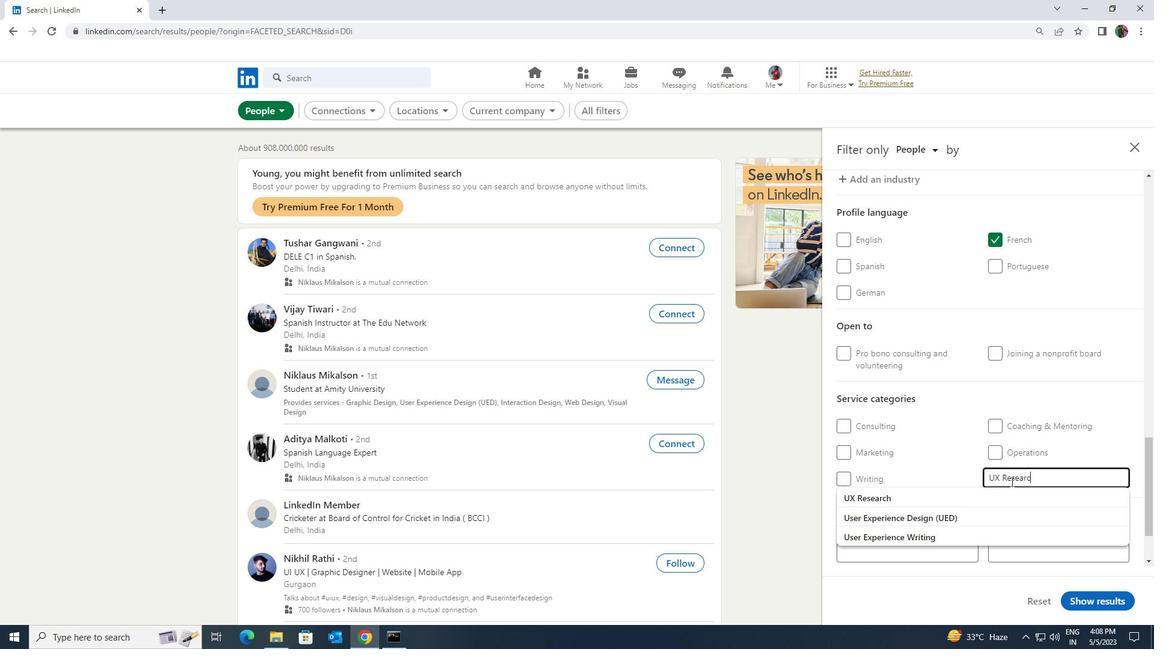 
Action: Mouse moved to (1006, 487)
Screenshot: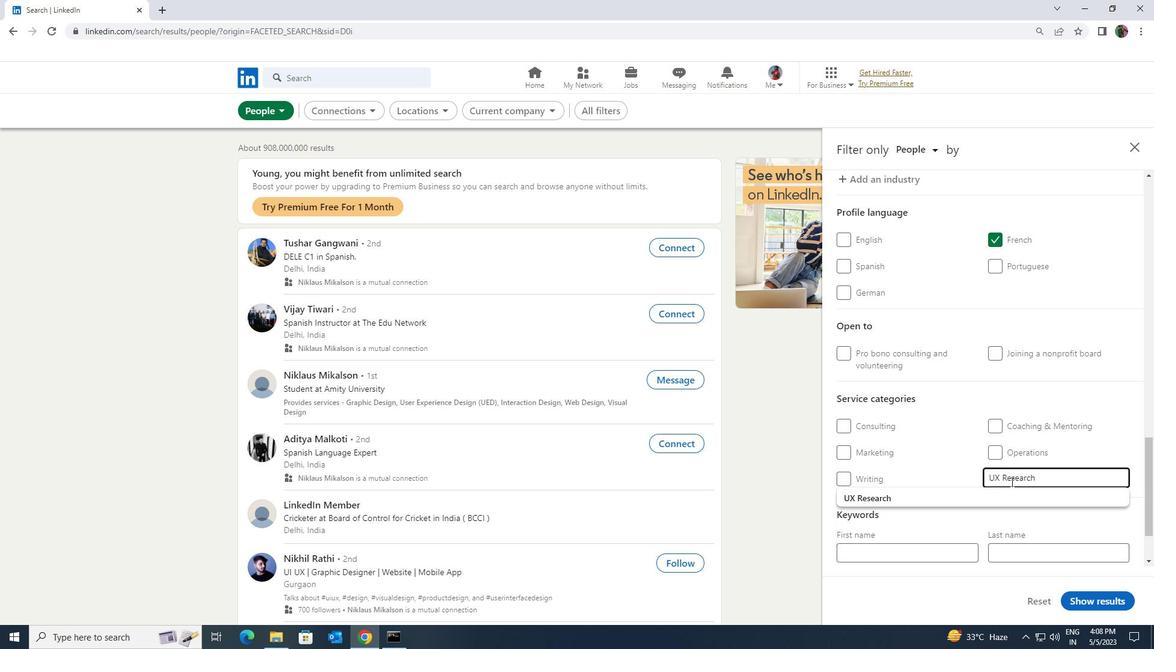 
Action: Mouse pressed left at (1006, 487)
Screenshot: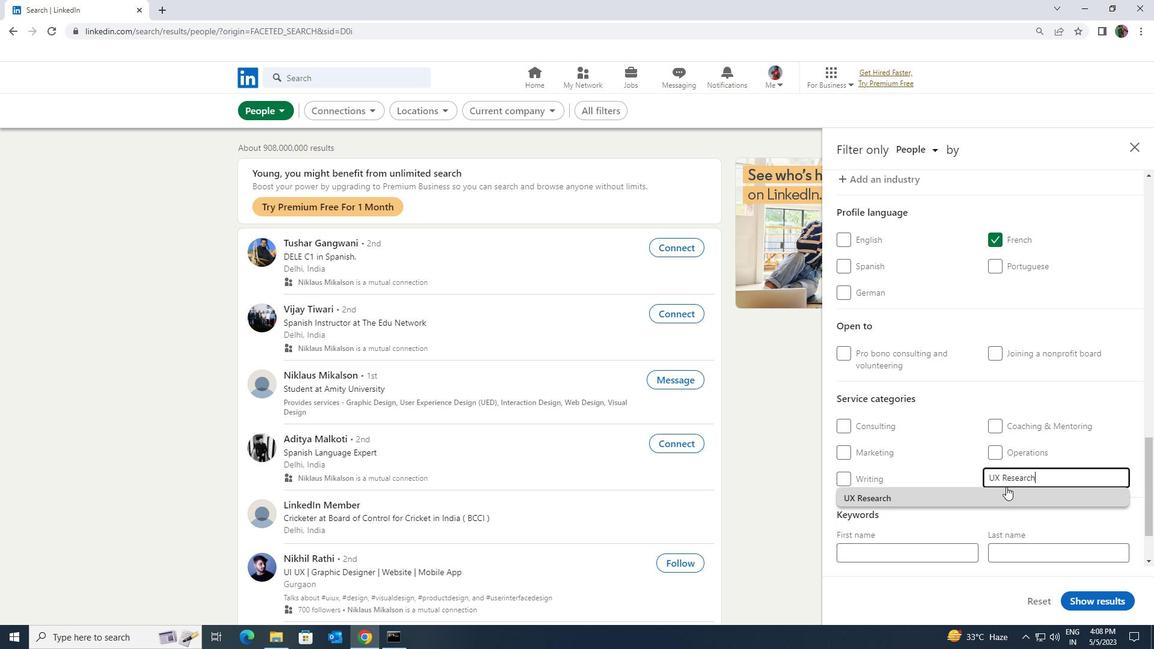 
Action: Mouse scrolled (1006, 486) with delta (0, 0)
Screenshot: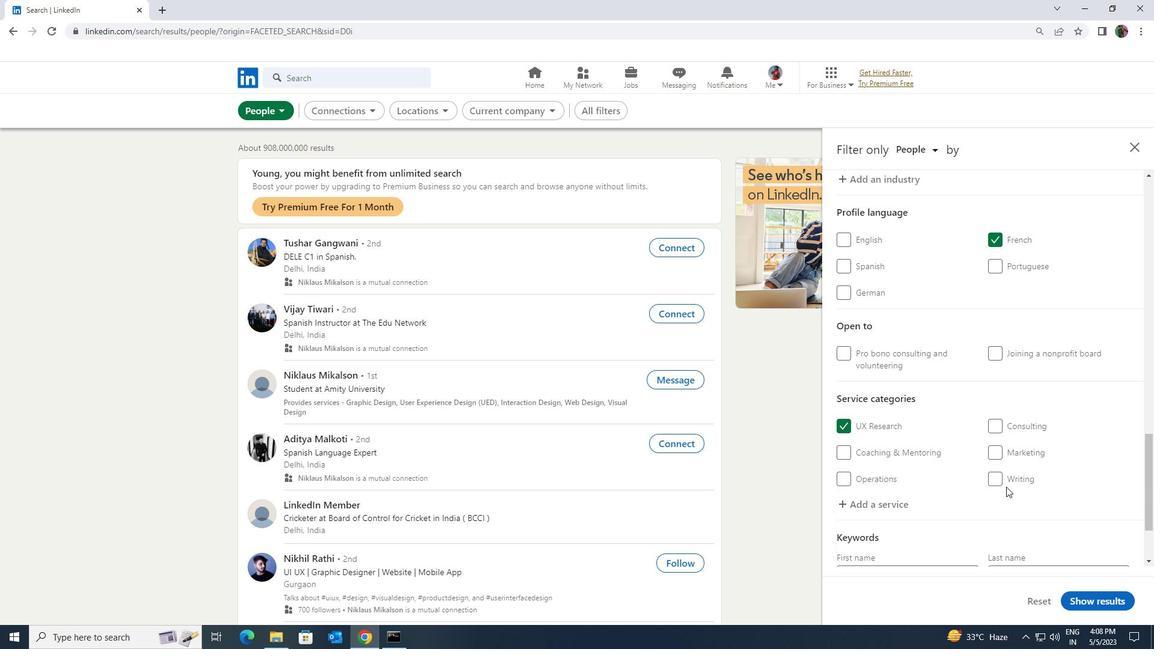 
Action: Mouse scrolled (1006, 486) with delta (0, 0)
Screenshot: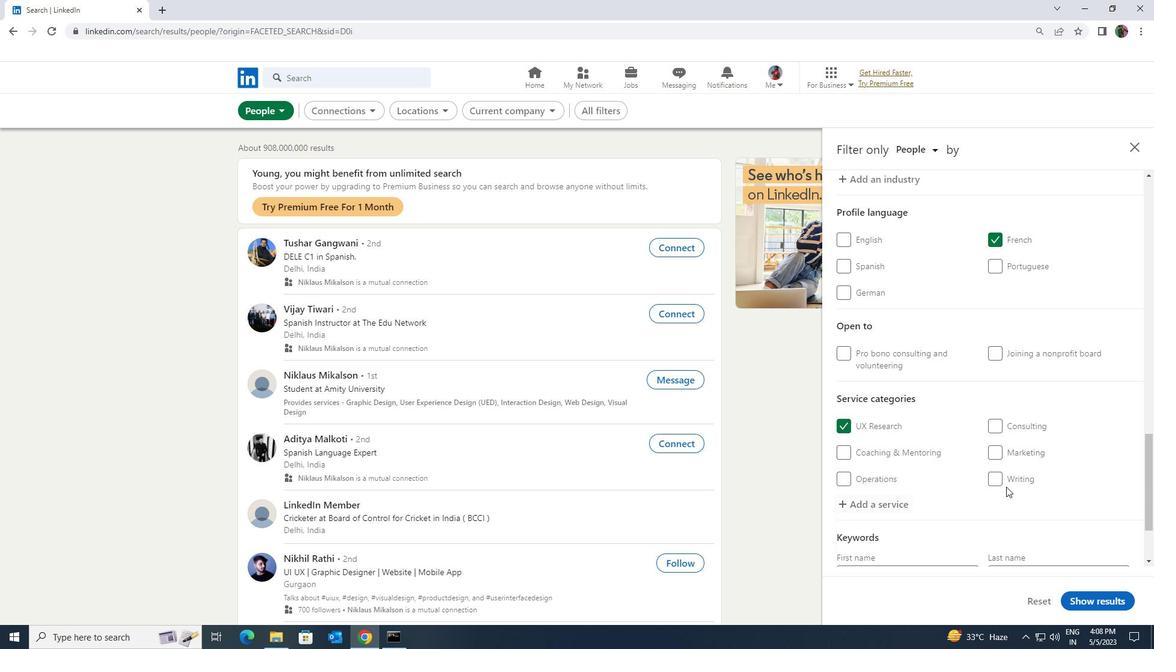 
Action: Mouse scrolled (1006, 486) with delta (0, 0)
Screenshot: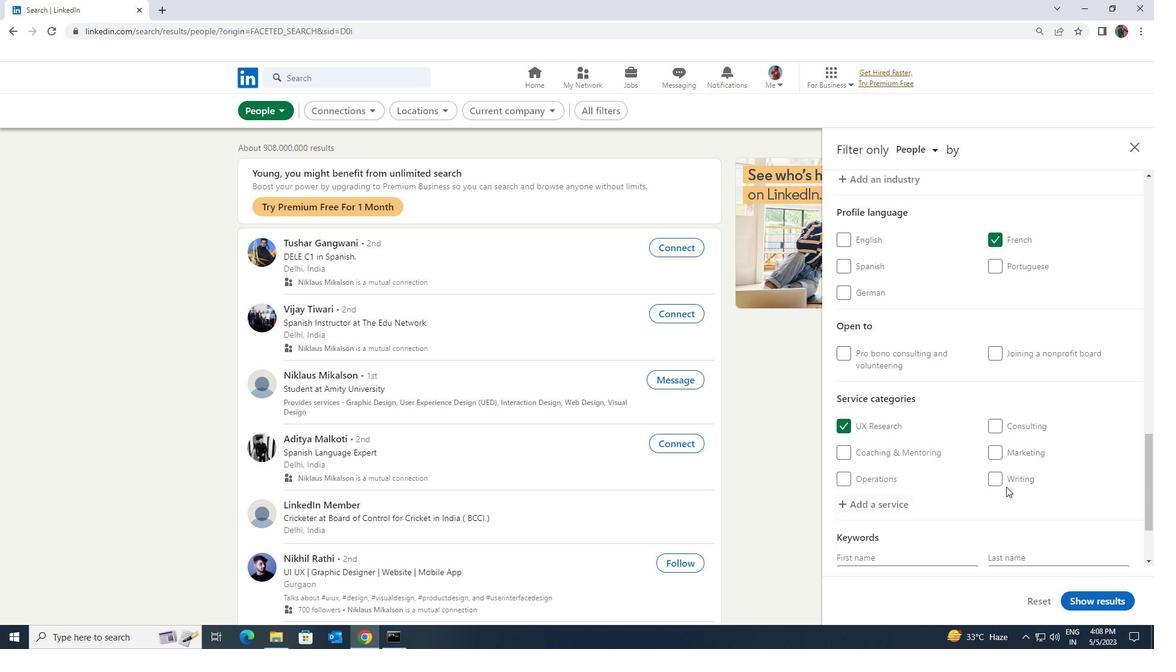 
Action: Mouse scrolled (1006, 486) with delta (0, 0)
Screenshot: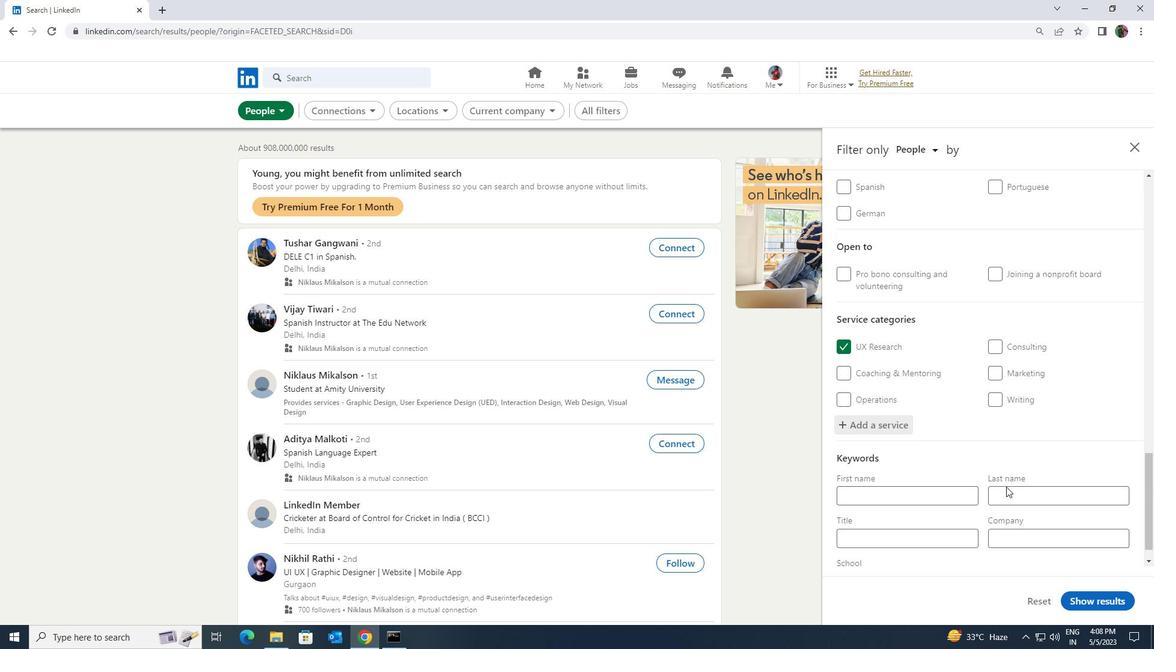 
Action: Mouse moved to (931, 508)
Screenshot: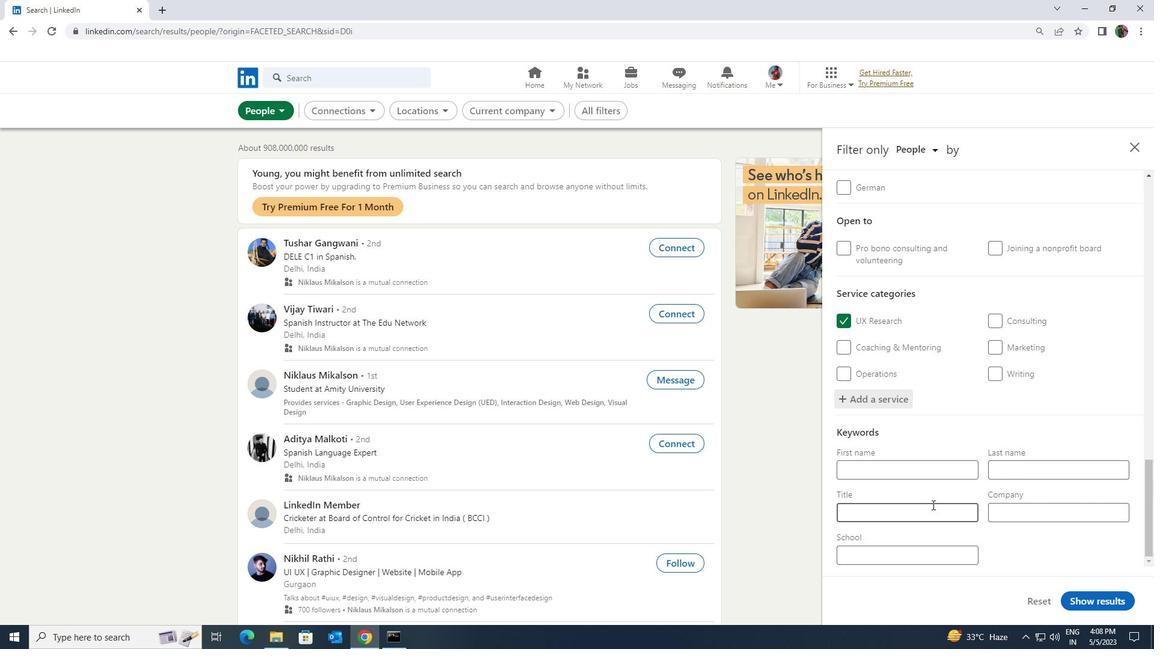 
Action: Mouse pressed left at (931, 508)
Screenshot: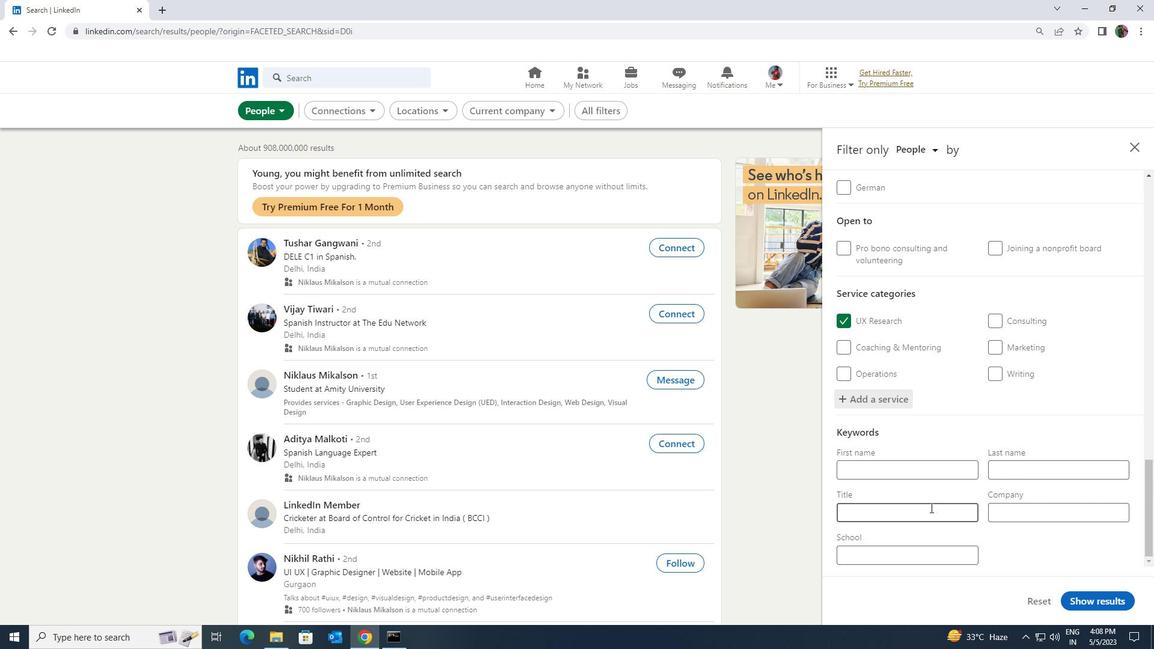 
Action: Key pressed <Key.shift><Key.shift><Key.shift><Key.shift><Key.shift><Key.shift>EVENTS<Key.space><Key.shift><Key.shift><Key.shift><Key.shift><Key.shift><Key.shift><Key.shift><Key.shift><Key.shift><Key.shift><Key.shift><Key.shift><Key.shift>MANAGER
Screenshot: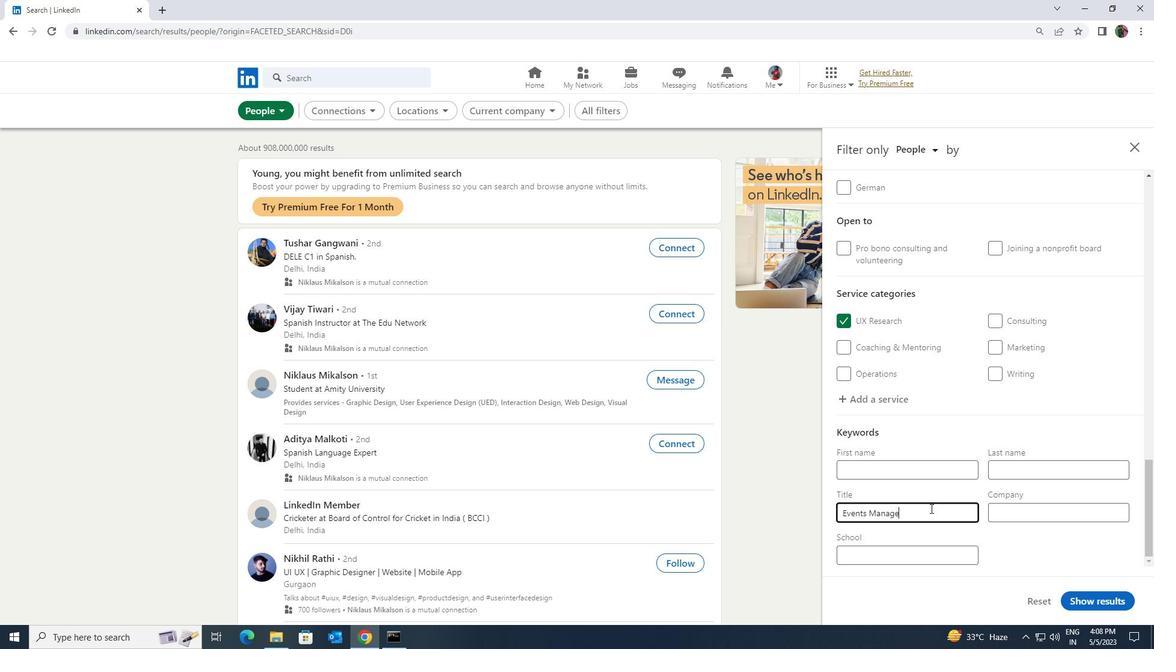 
Action: Mouse moved to (1070, 597)
Screenshot: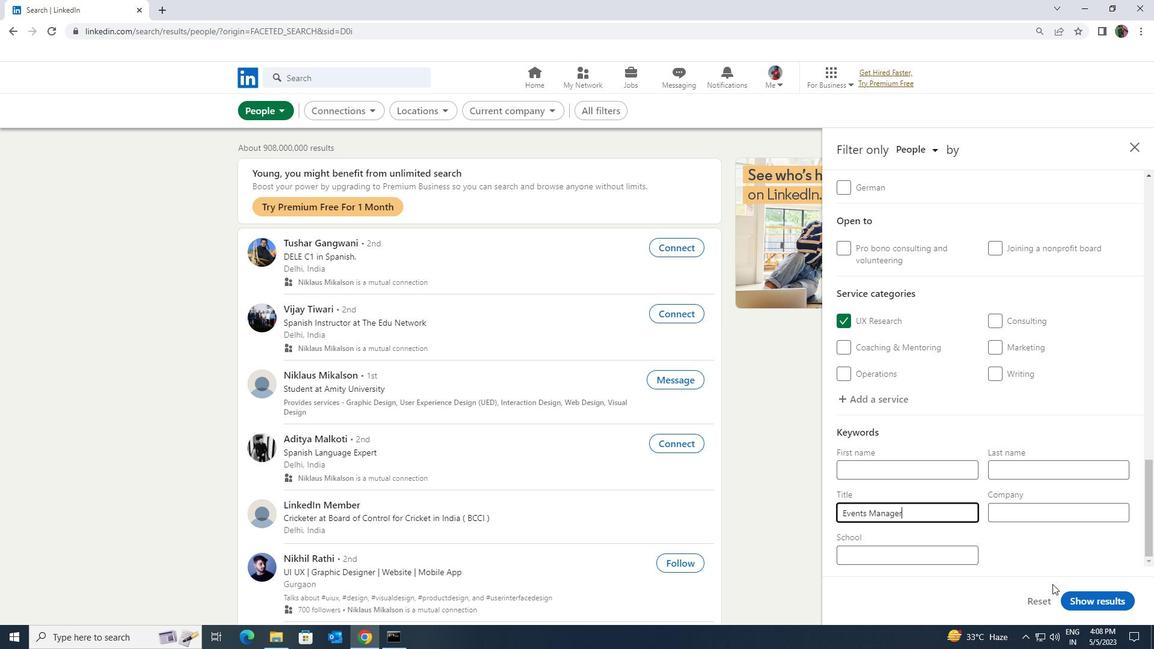 
Action: Mouse pressed left at (1070, 597)
Screenshot: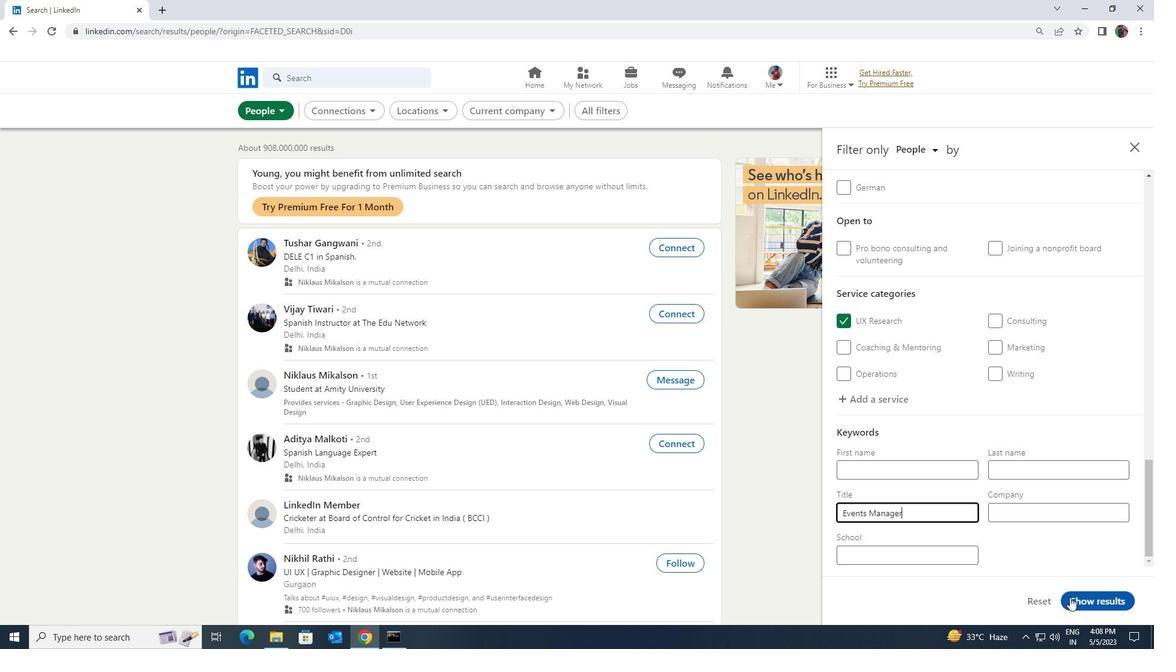 
